 Task: Add an event with the title Second Team Building Workshop: Enhancing Communication and Trust within Teams, date '2024/04/28', time 7:30 AM to 9:30 AMand add a description: Participants will develop skills for effectively resolving conflicts and managing disagreements within the team. They will learn strategies for active listening, empathy, and finding mutually beneficial solutions to conflicts., put the event into Orange category . Add location for the event as: 789 Mount Sinai, Sinai, Egypt, logged in from the account softage.10@softage.netand send the event invitation to softage.6@softage.net and softage.7@softage.net. Set a reminder for the event At time of event
Action: Mouse moved to (114, 154)
Screenshot: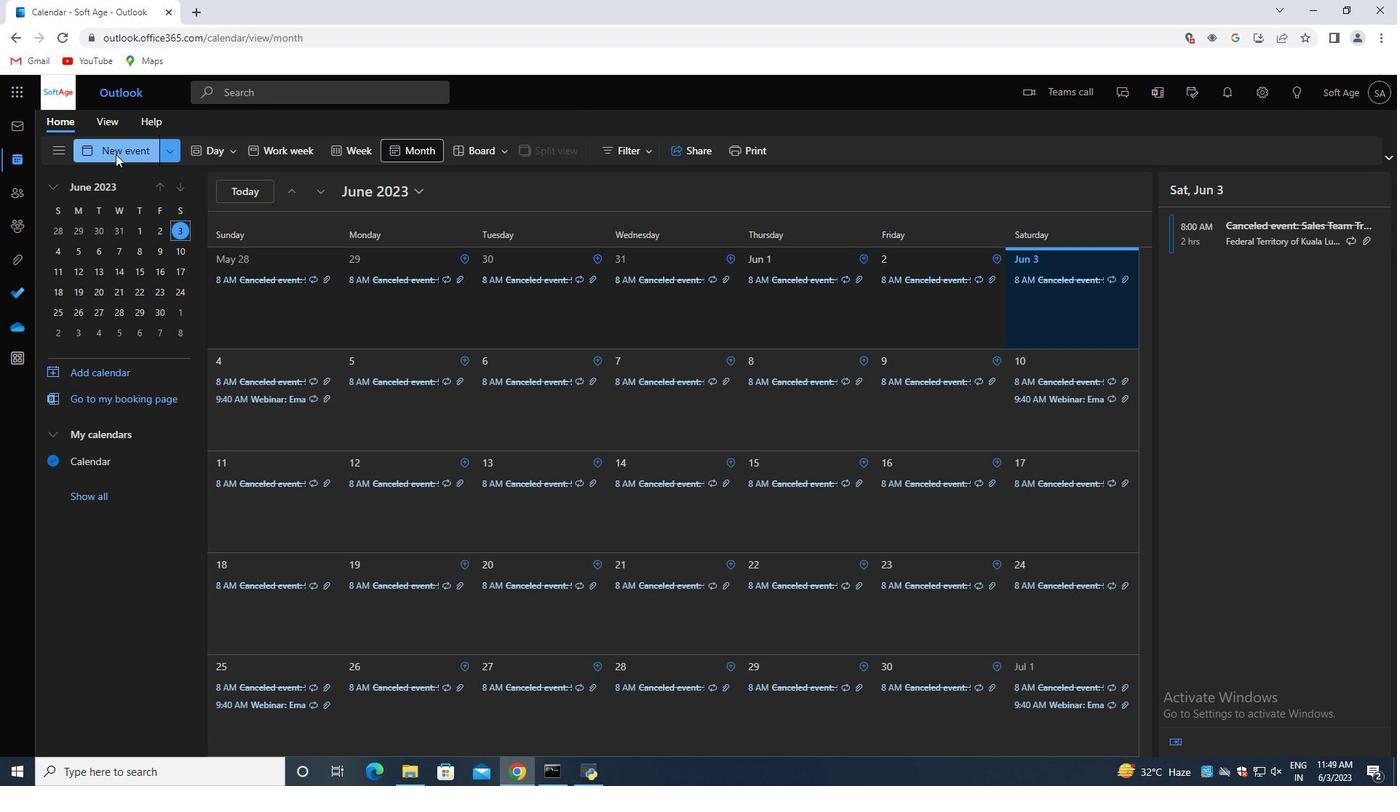 
Action: Mouse pressed left at (114, 154)
Screenshot: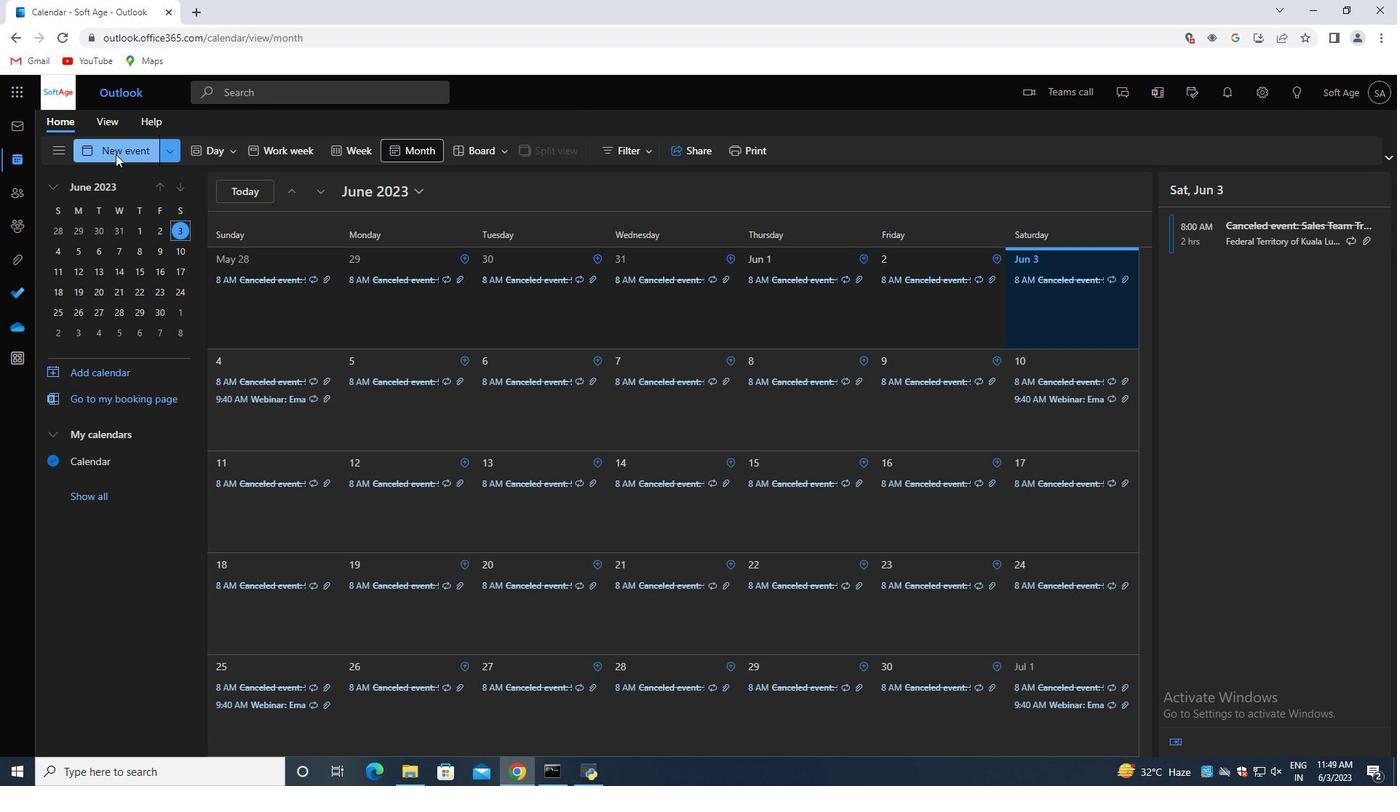
Action: Mouse moved to (401, 237)
Screenshot: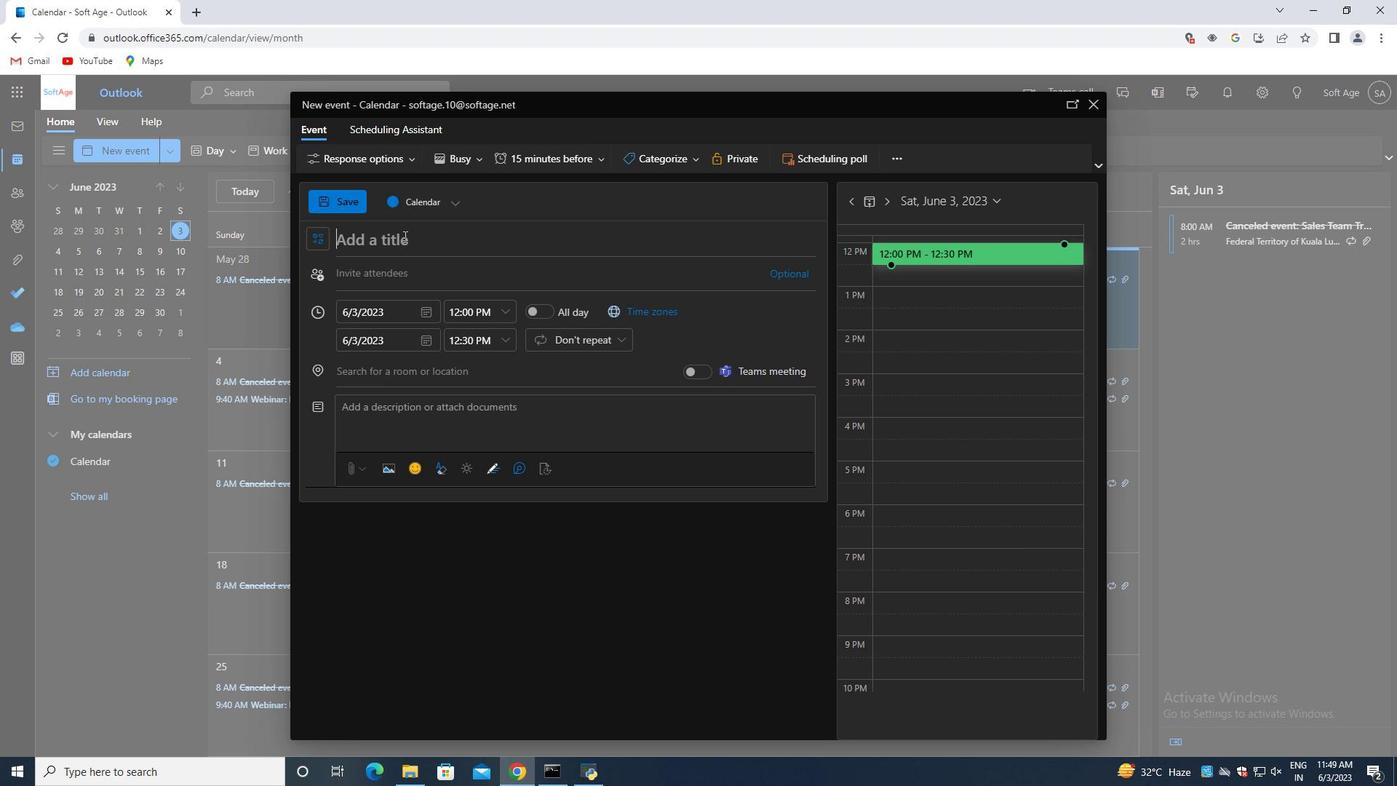 
Action: Mouse pressed left at (401, 237)
Screenshot: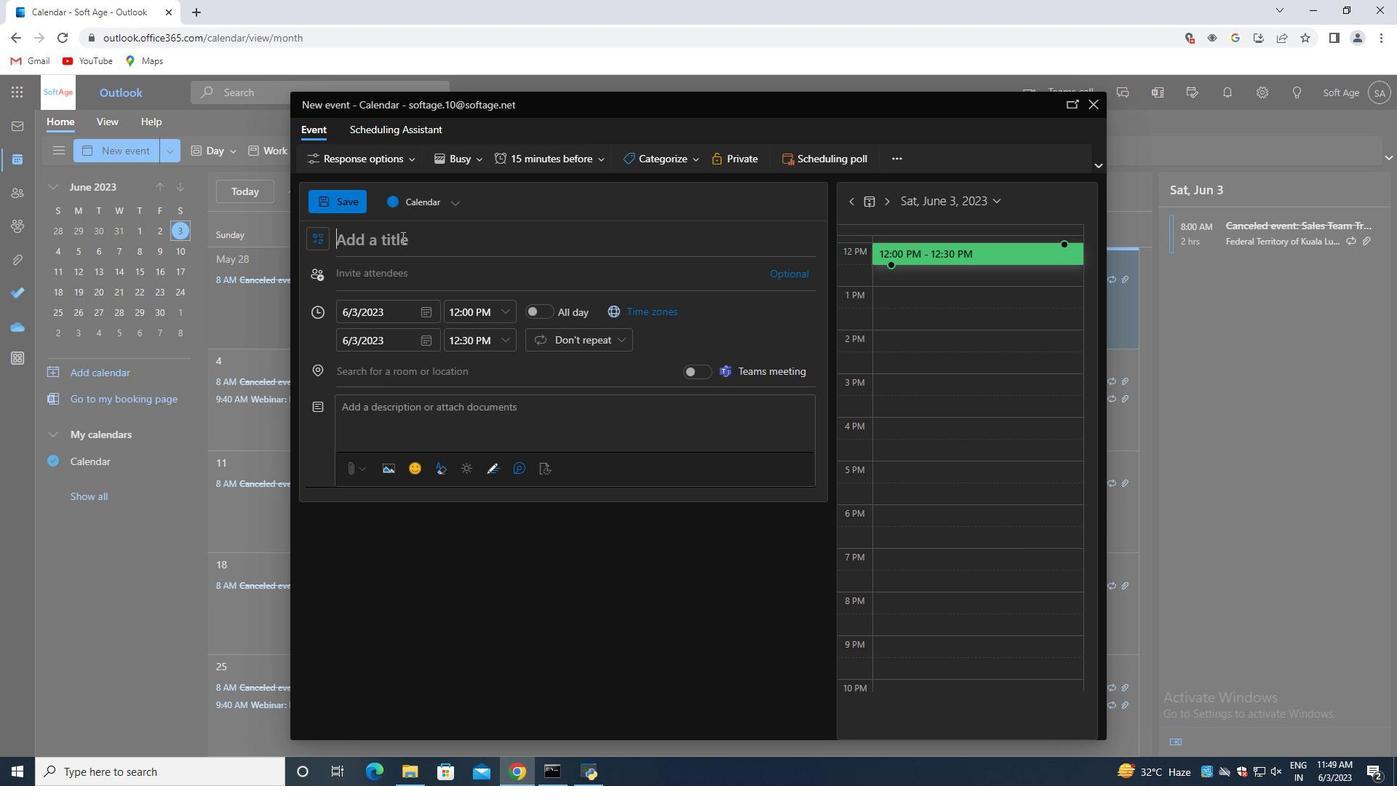 
Action: Key pressed <Key.shift>Second<Key.space><Key.shift>Team<Key.space><Key.shift>Building<Key.space><Key.shift>Workshop<Key.shift_r>:<Key.space><Key.shift>Enhancing<Key.space><Key.shift>Communication<Key.space>and<Key.space><Key.shift>Trust<Key.space>within<Key.space><Key.shift>Teams,<Key.backspace>
Screenshot: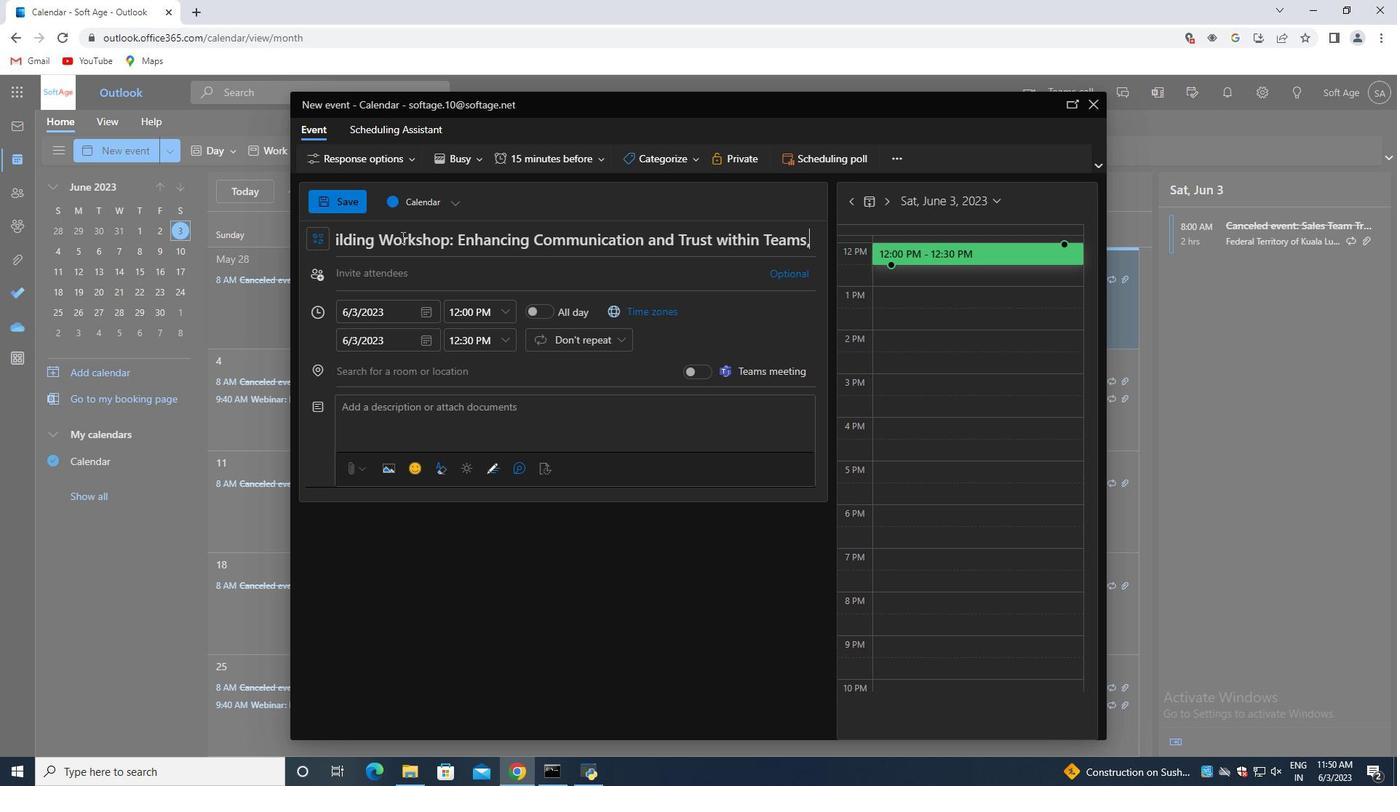 
Action: Mouse moved to (425, 312)
Screenshot: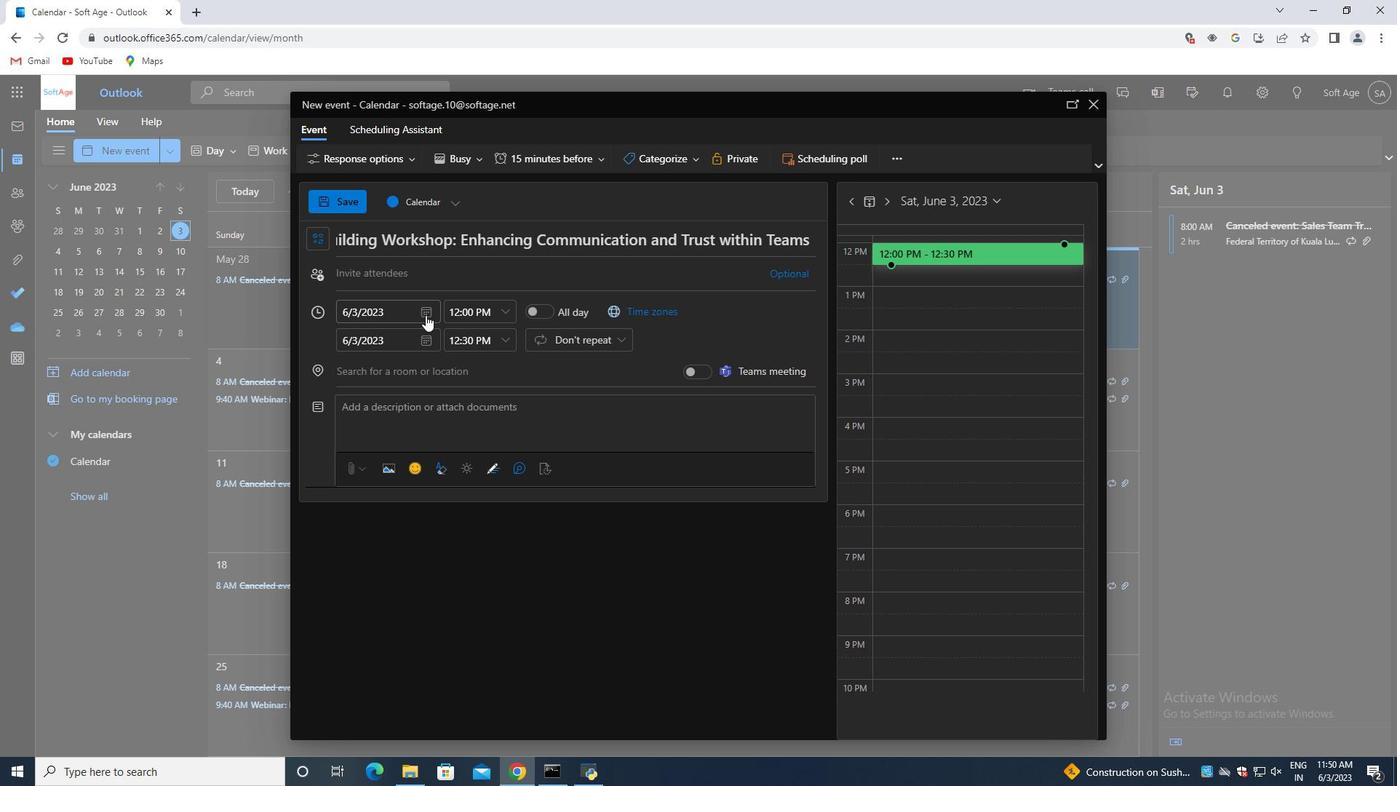 
Action: Mouse pressed left at (425, 312)
Screenshot: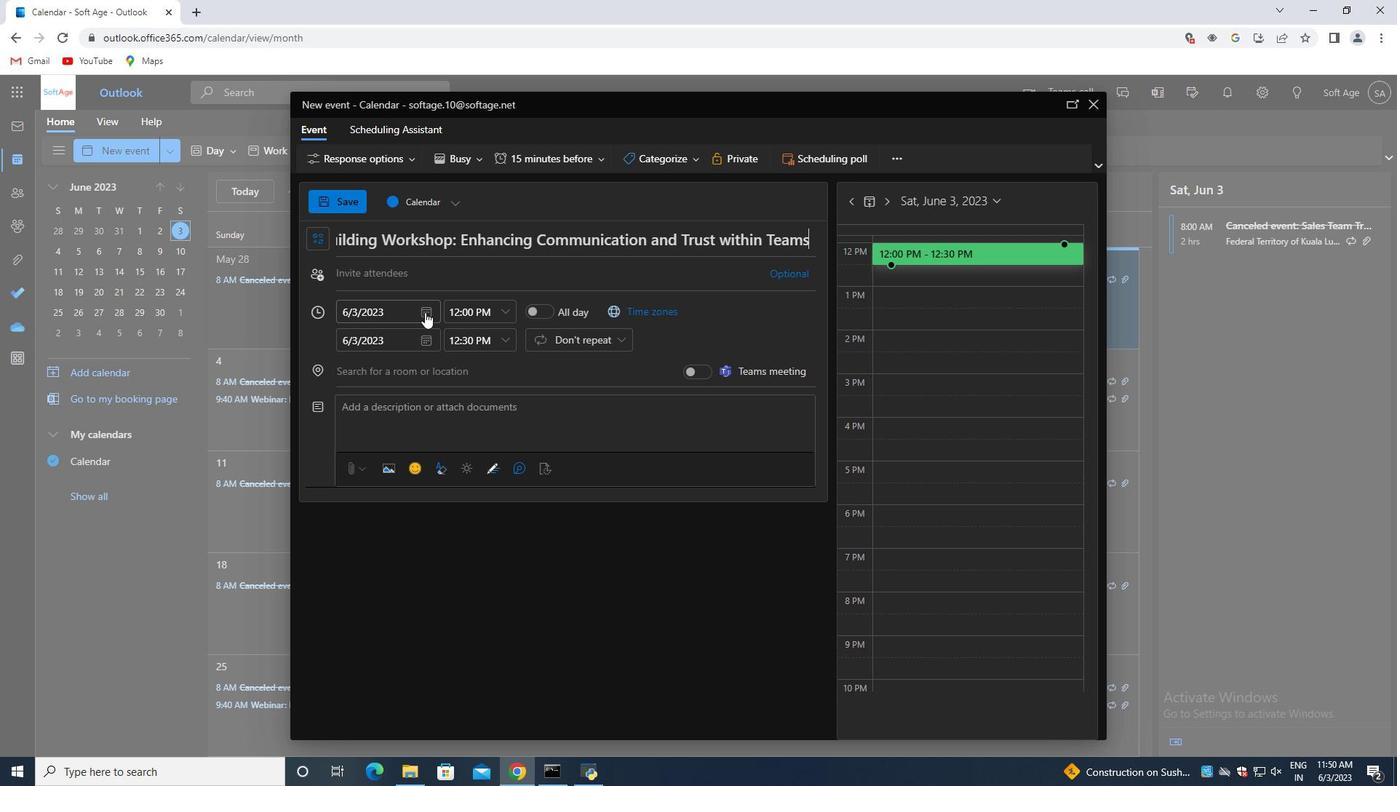 
Action: Mouse moved to (475, 339)
Screenshot: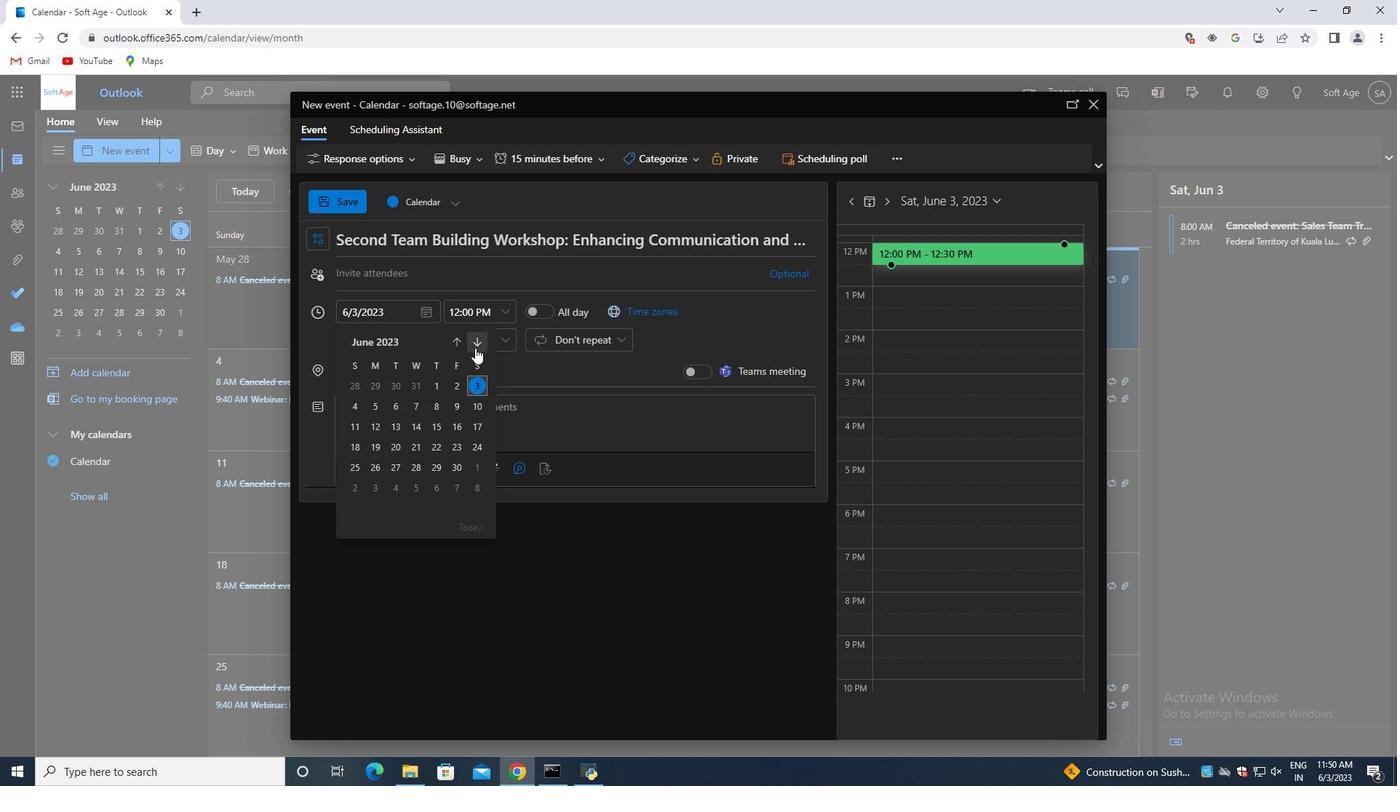 
Action: Mouse pressed left at (475, 339)
Screenshot: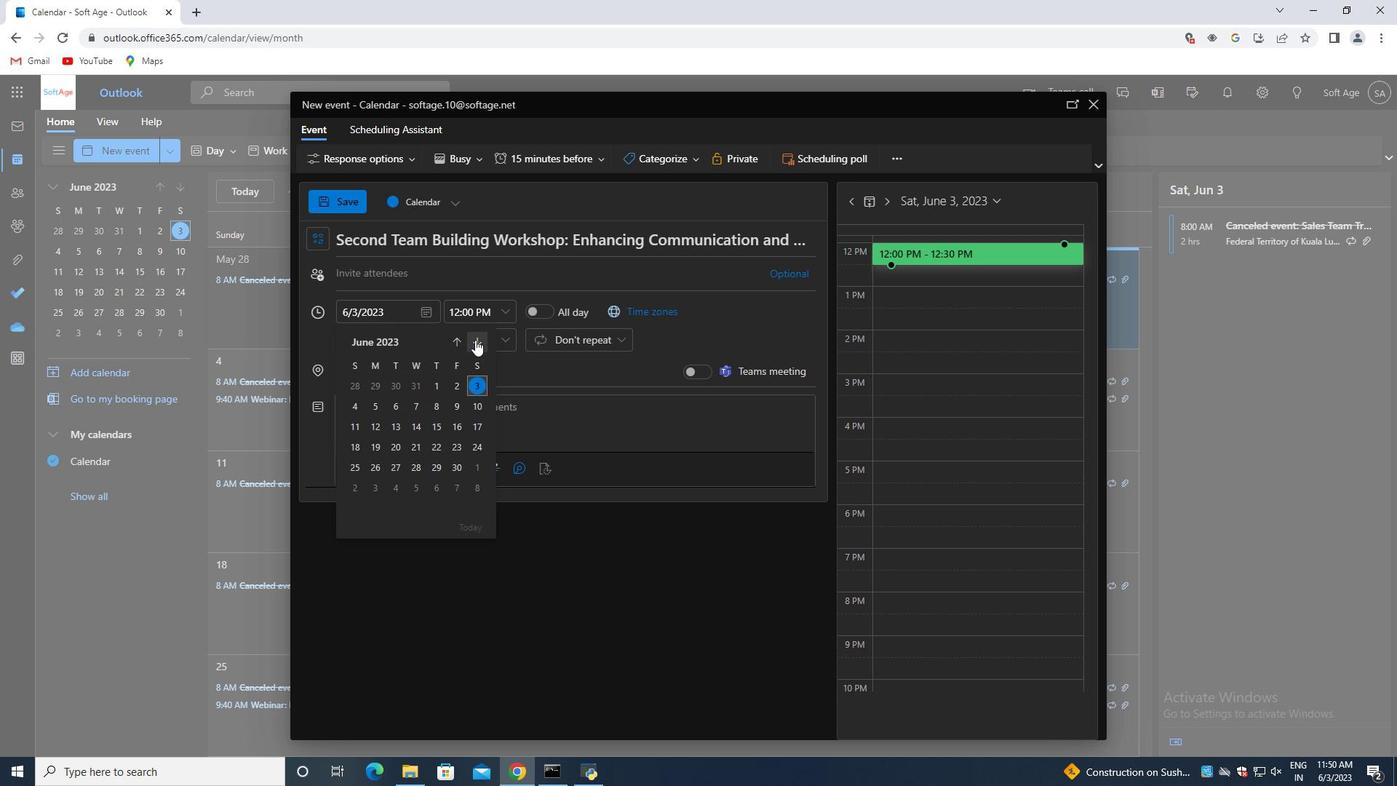 
Action: Mouse pressed left at (475, 339)
Screenshot: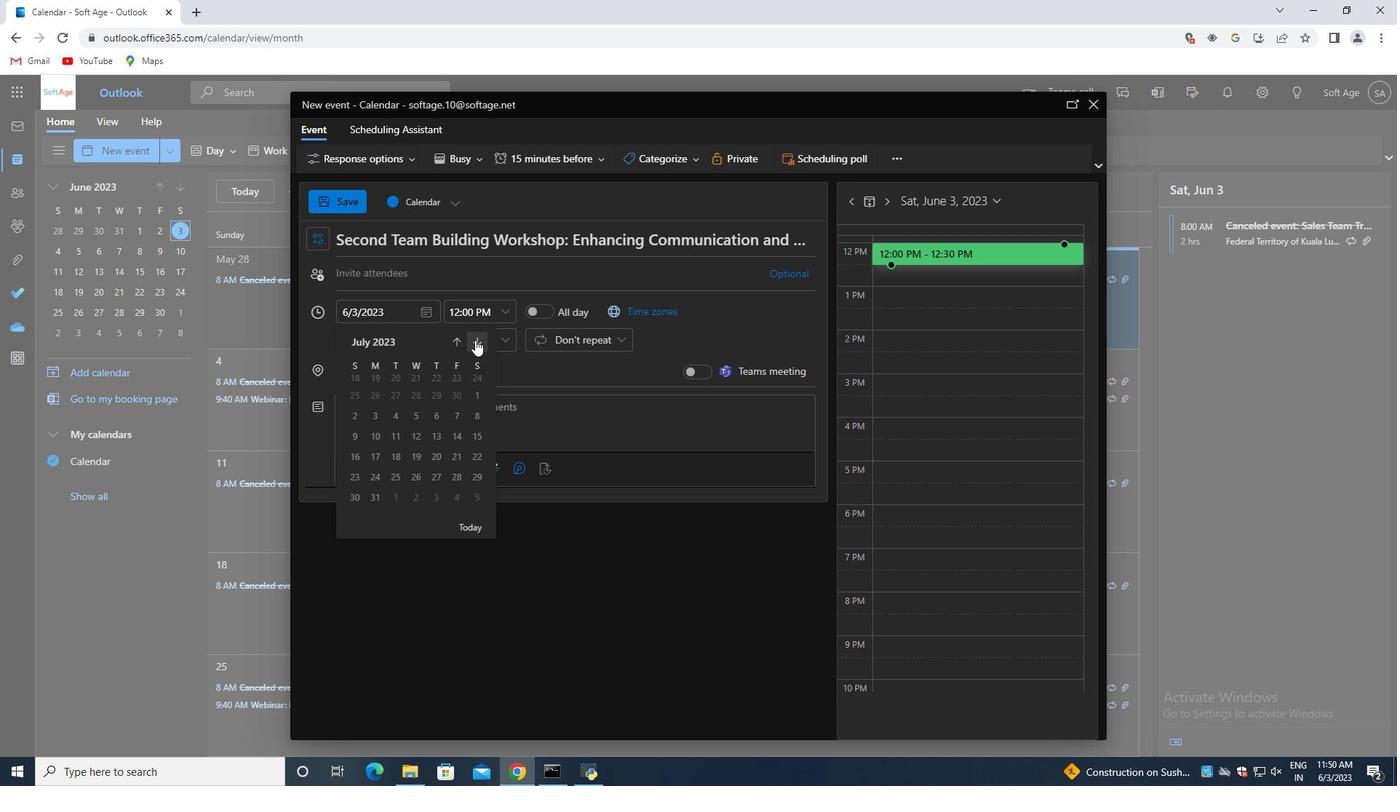 
Action: Mouse pressed left at (475, 339)
Screenshot: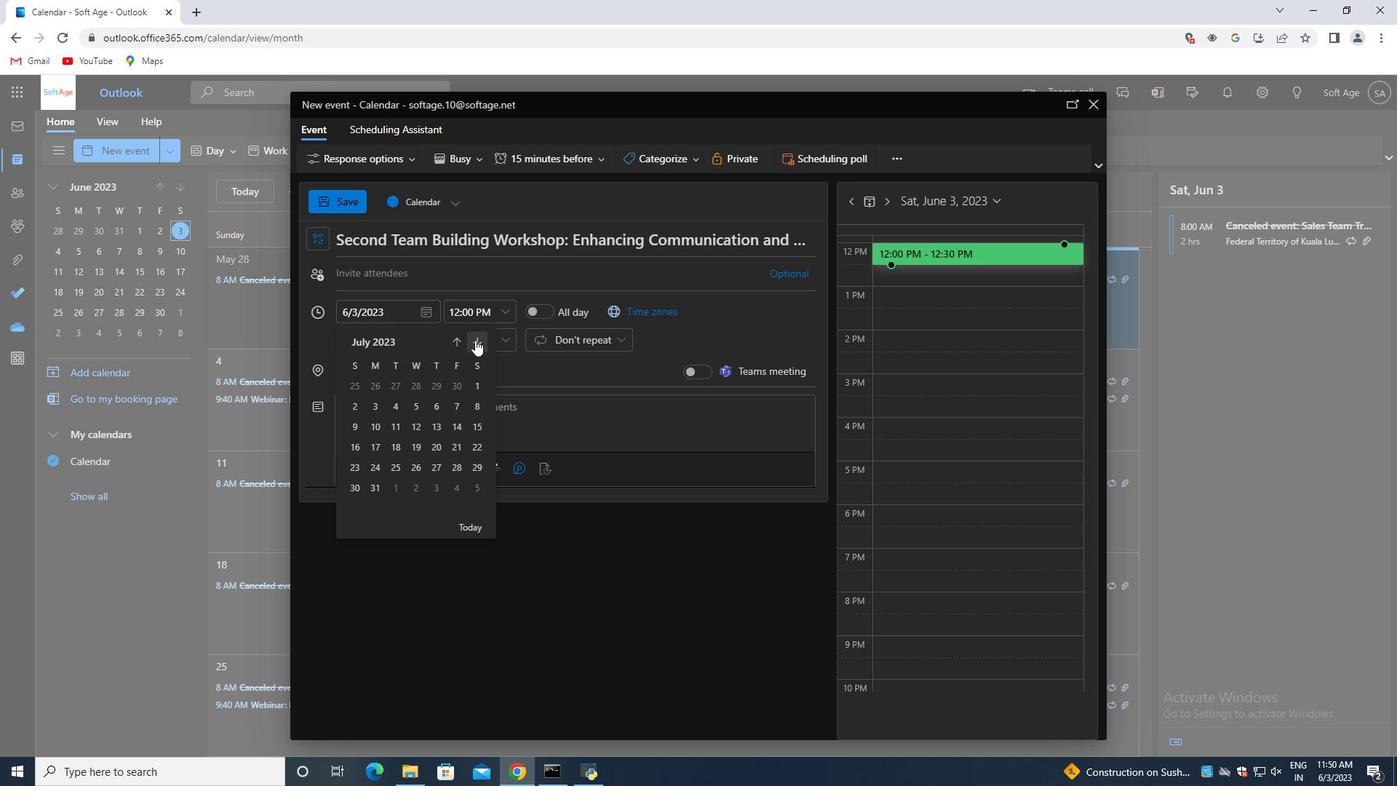 
Action: Mouse pressed left at (475, 339)
Screenshot: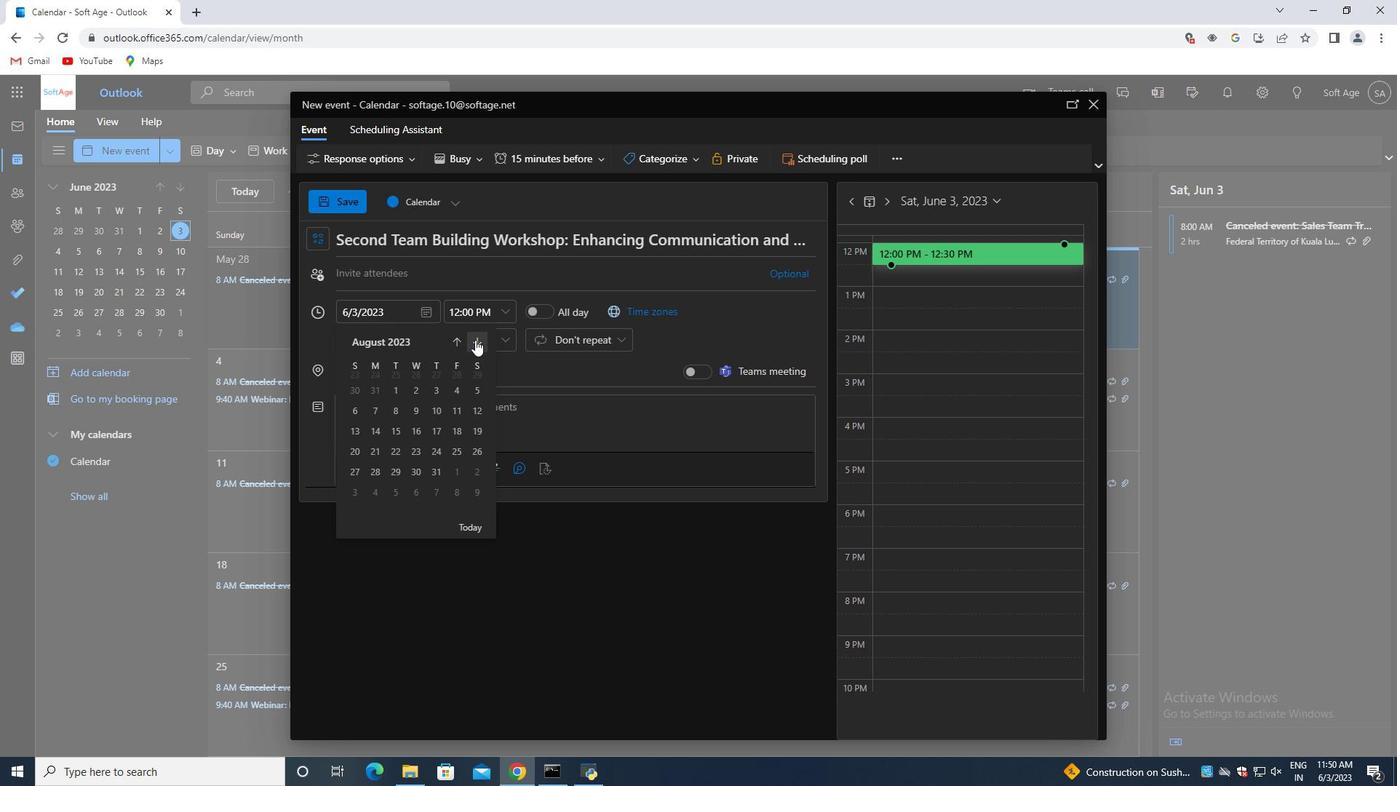 
Action: Mouse pressed left at (475, 339)
Screenshot: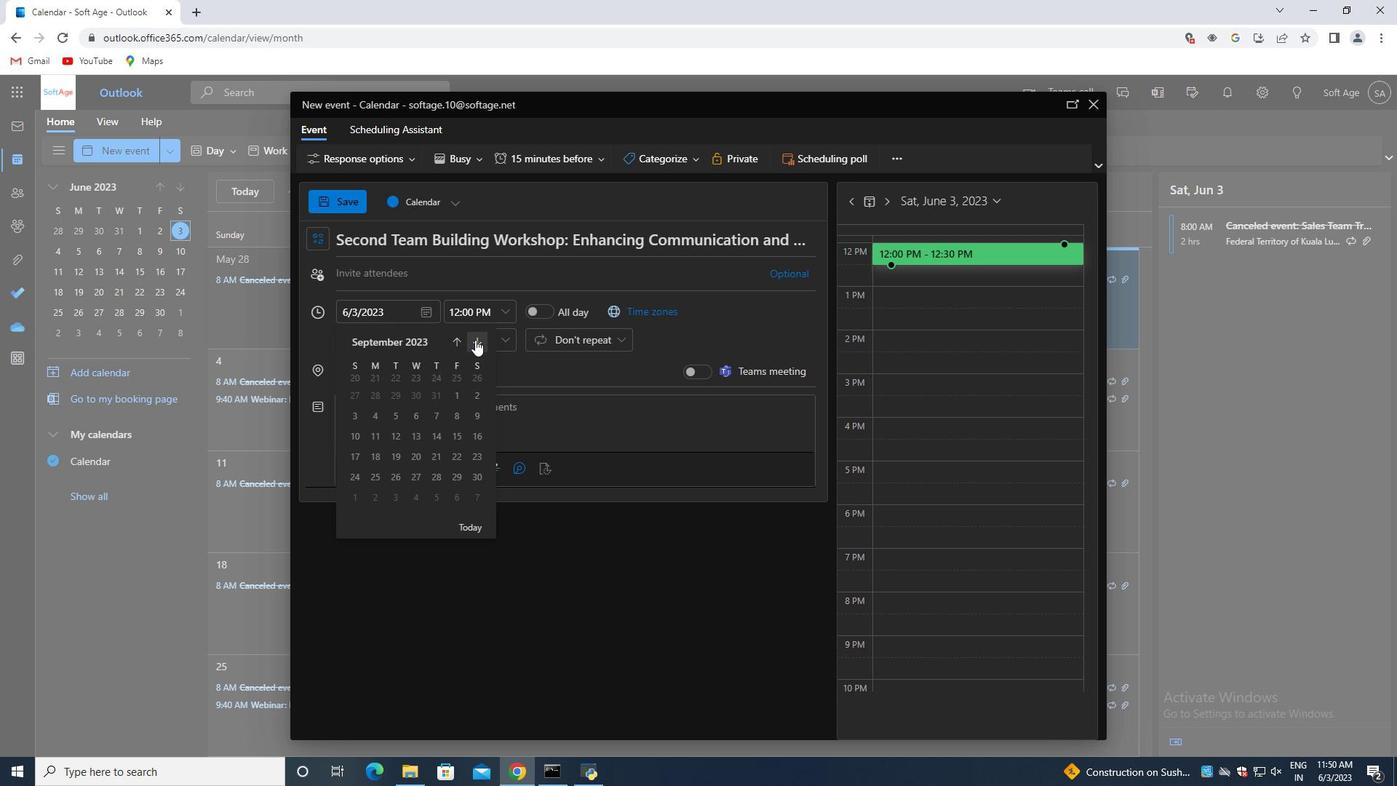 
Action: Mouse pressed left at (475, 339)
Screenshot: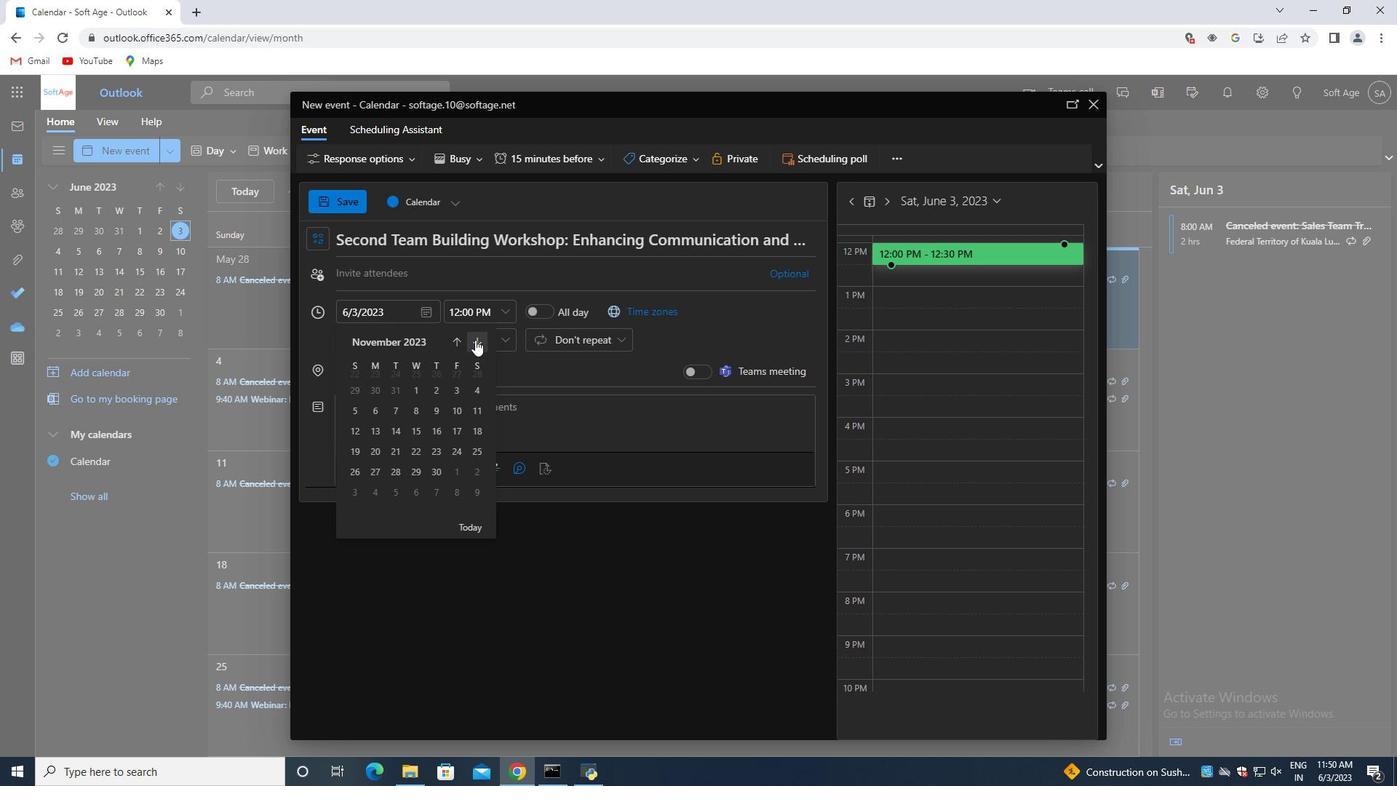 
Action: Mouse pressed left at (475, 339)
Screenshot: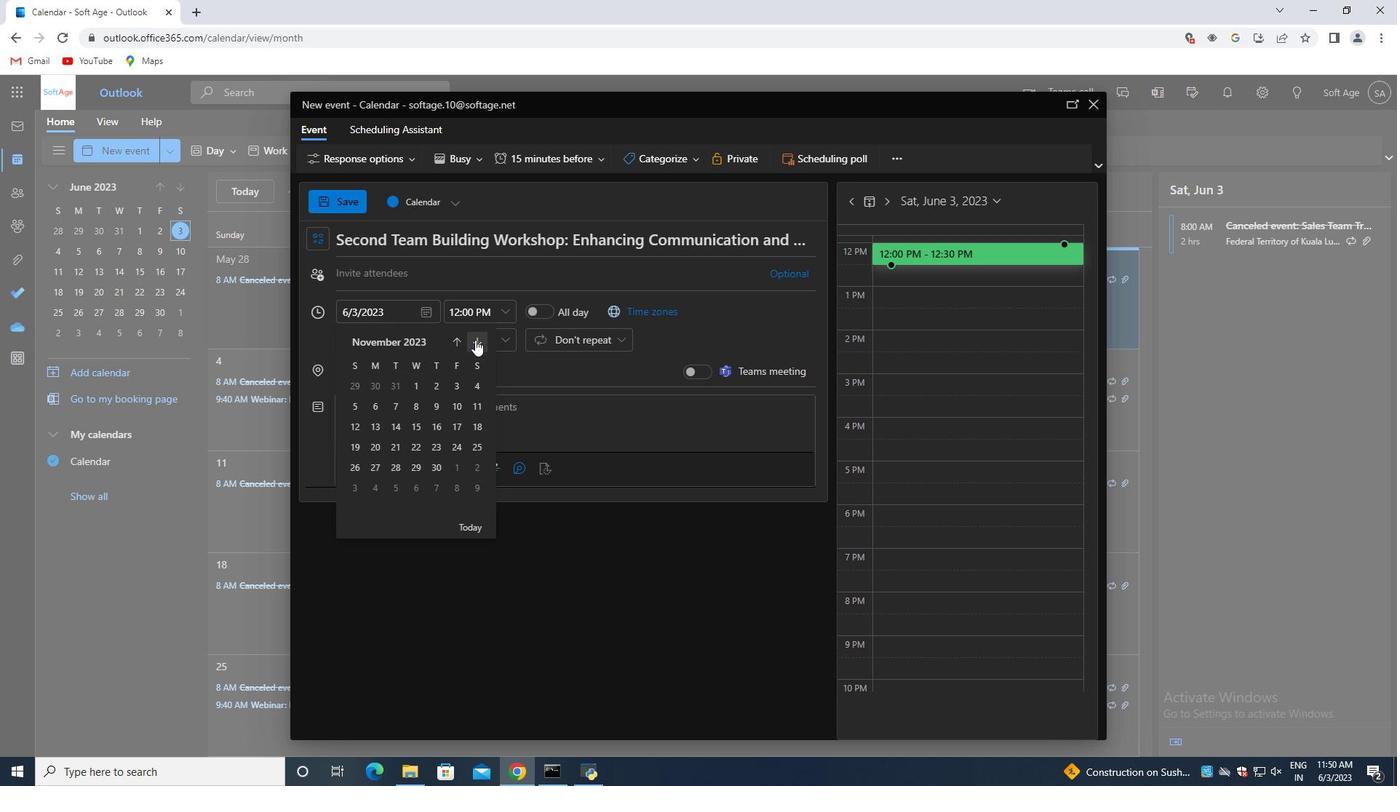 
Action: Mouse pressed left at (475, 339)
Screenshot: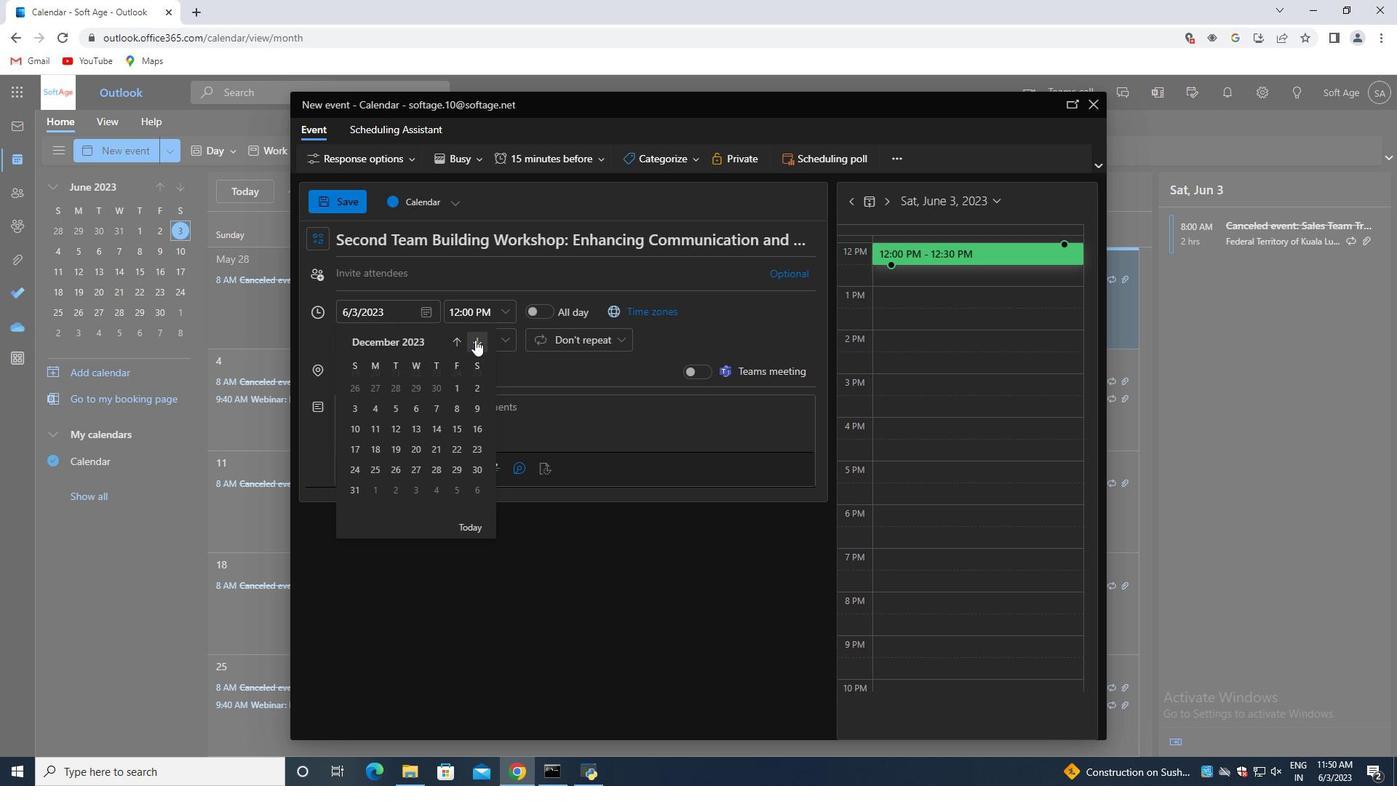 
Action: Mouse pressed left at (475, 339)
Screenshot: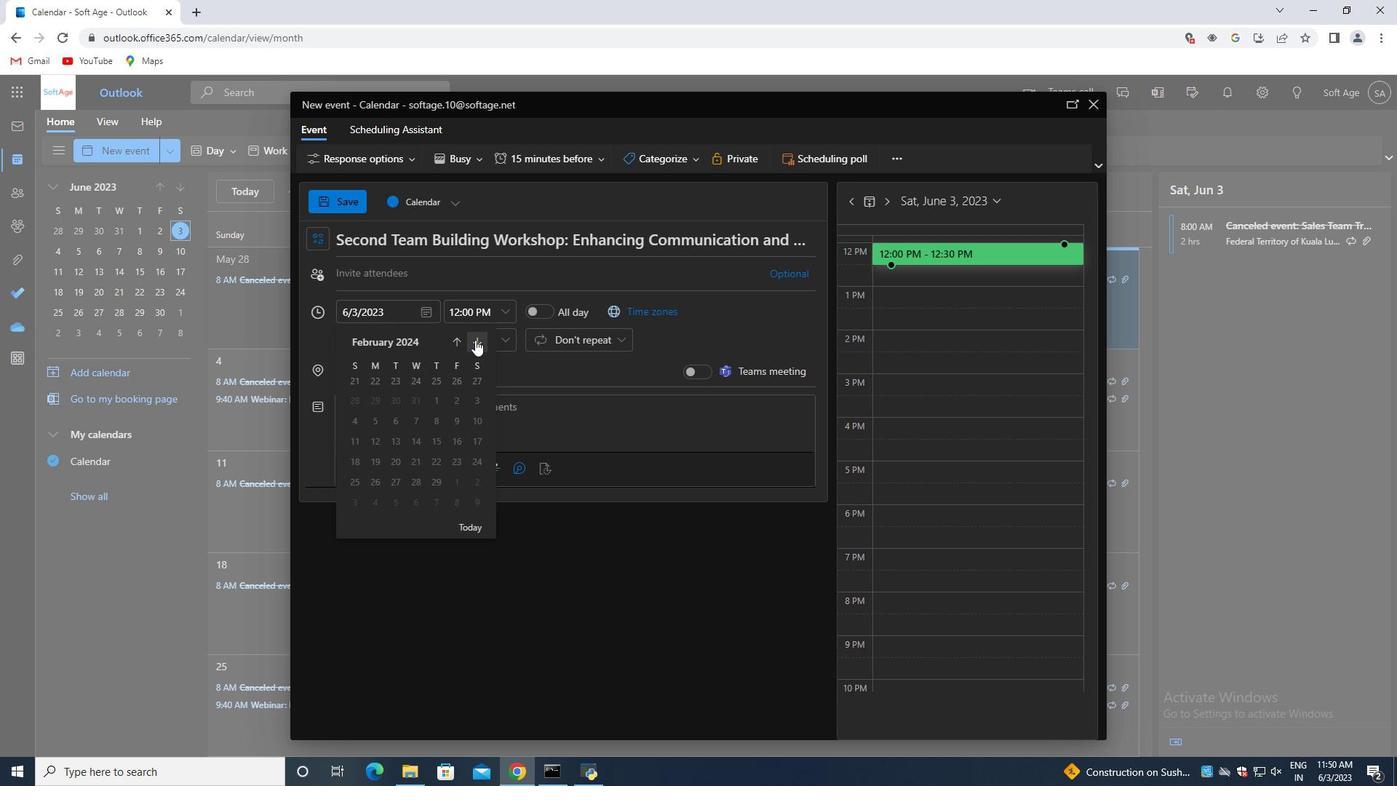 
Action: Mouse pressed left at (475, 339)
Screenshot: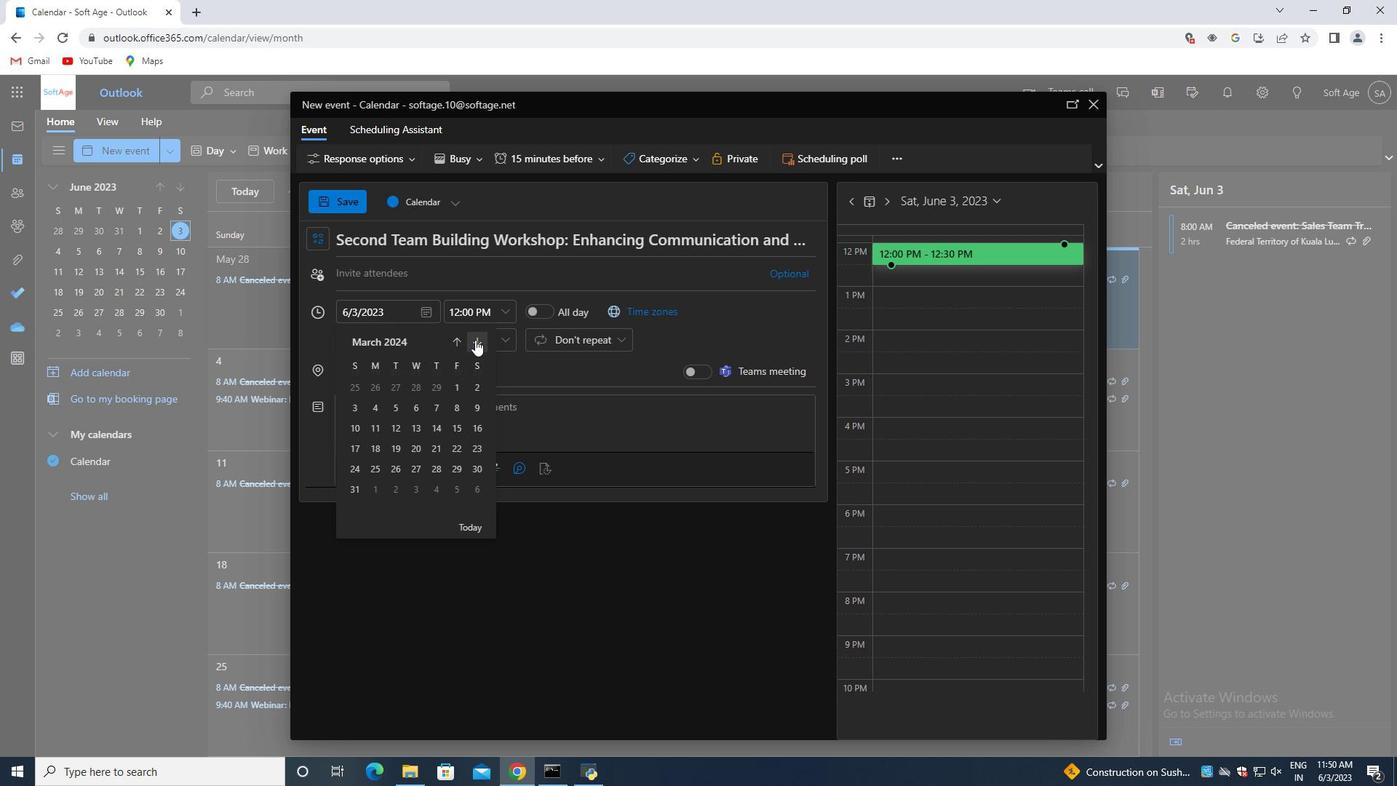 
Action: Mouse moved to (347, 465)
Screenshot: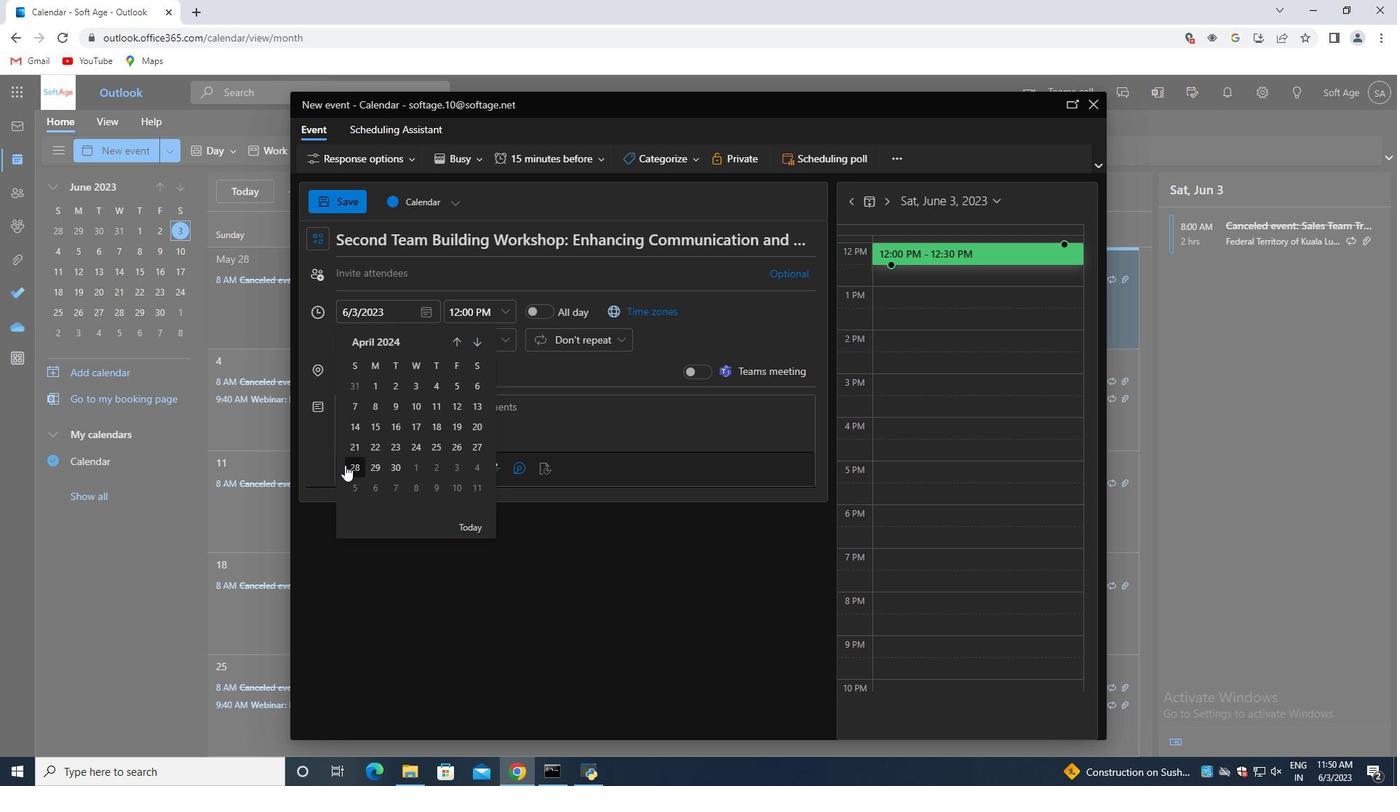 
Action: Mouse pressed left at (347, 465)
Screenshot: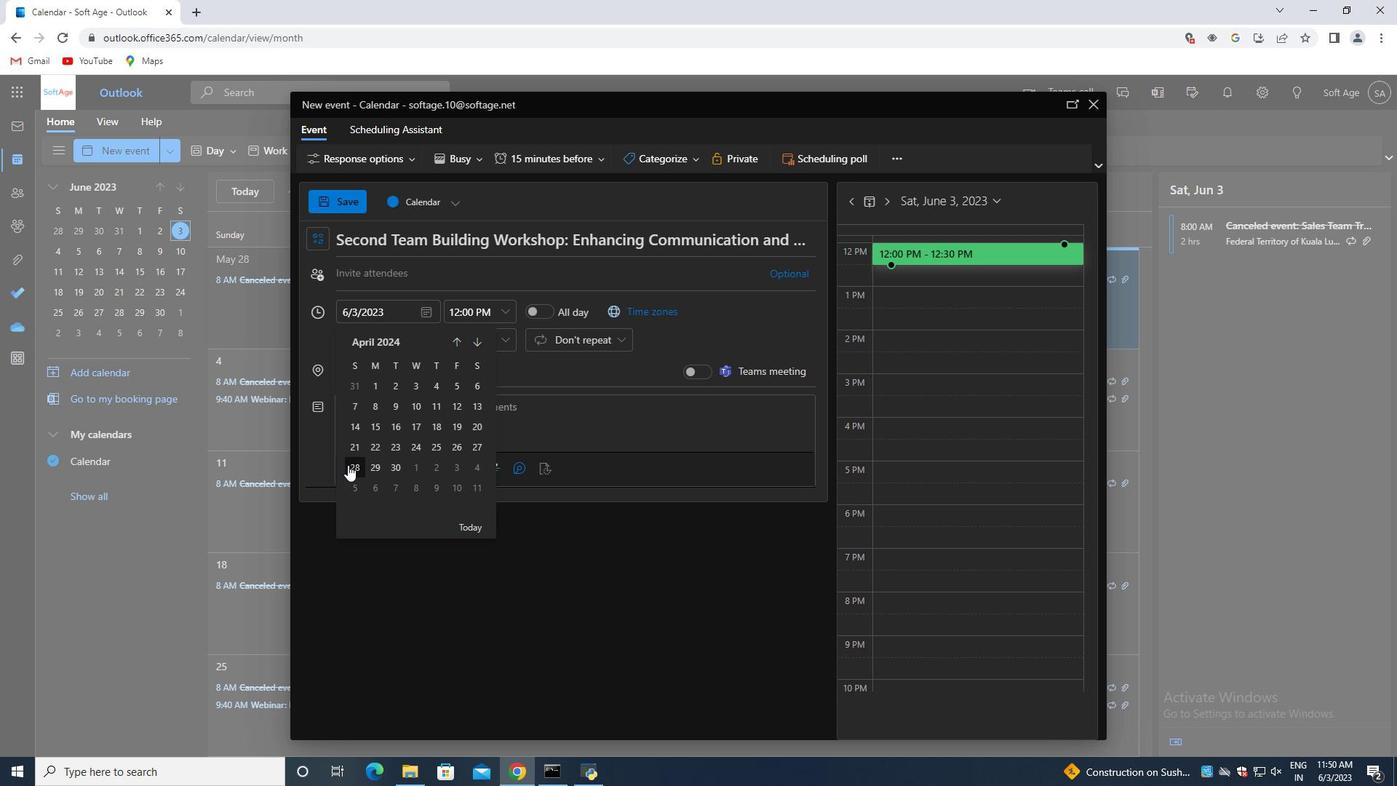 
Action: Mouse moved to (510, 312)
Screenshot: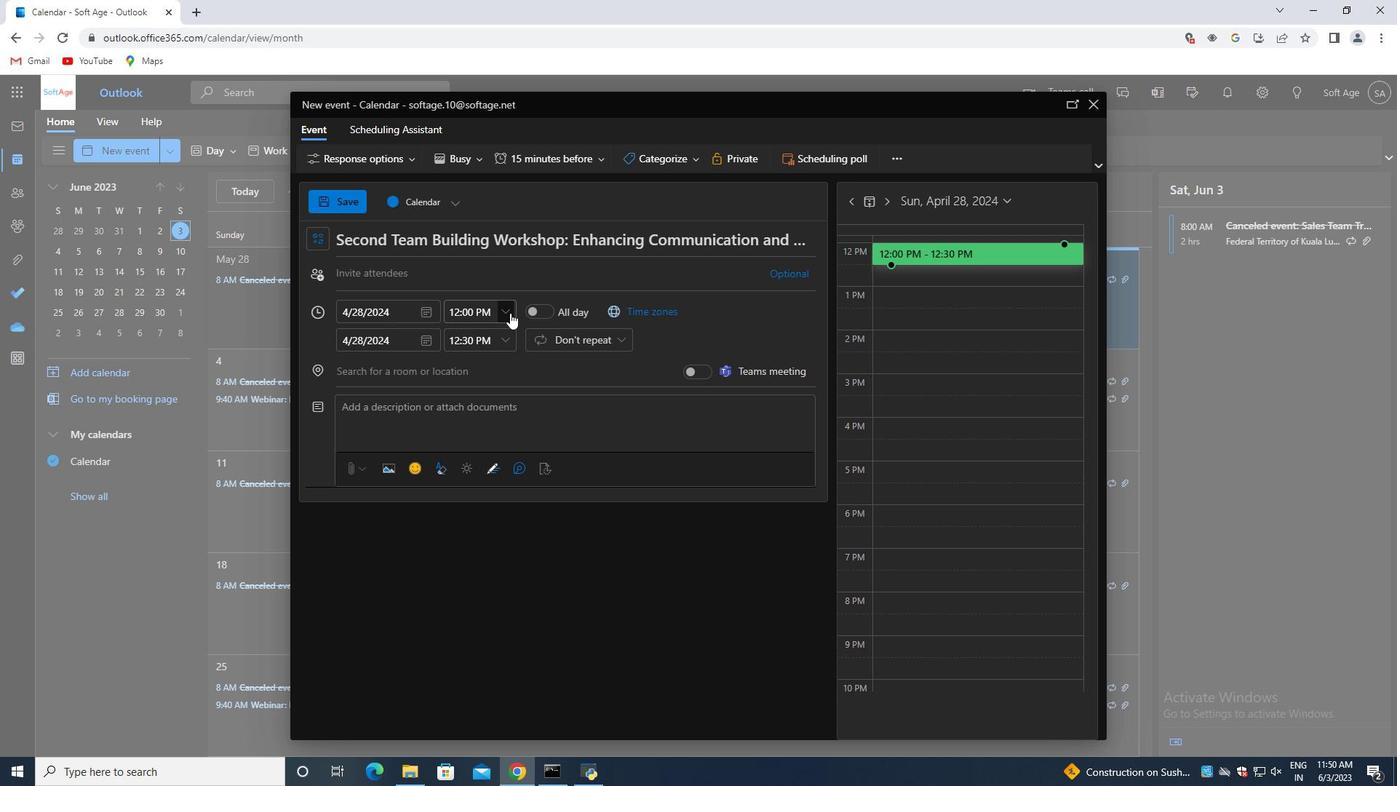 
Action: Mouse pressed left at (510, 312)
Screenshot: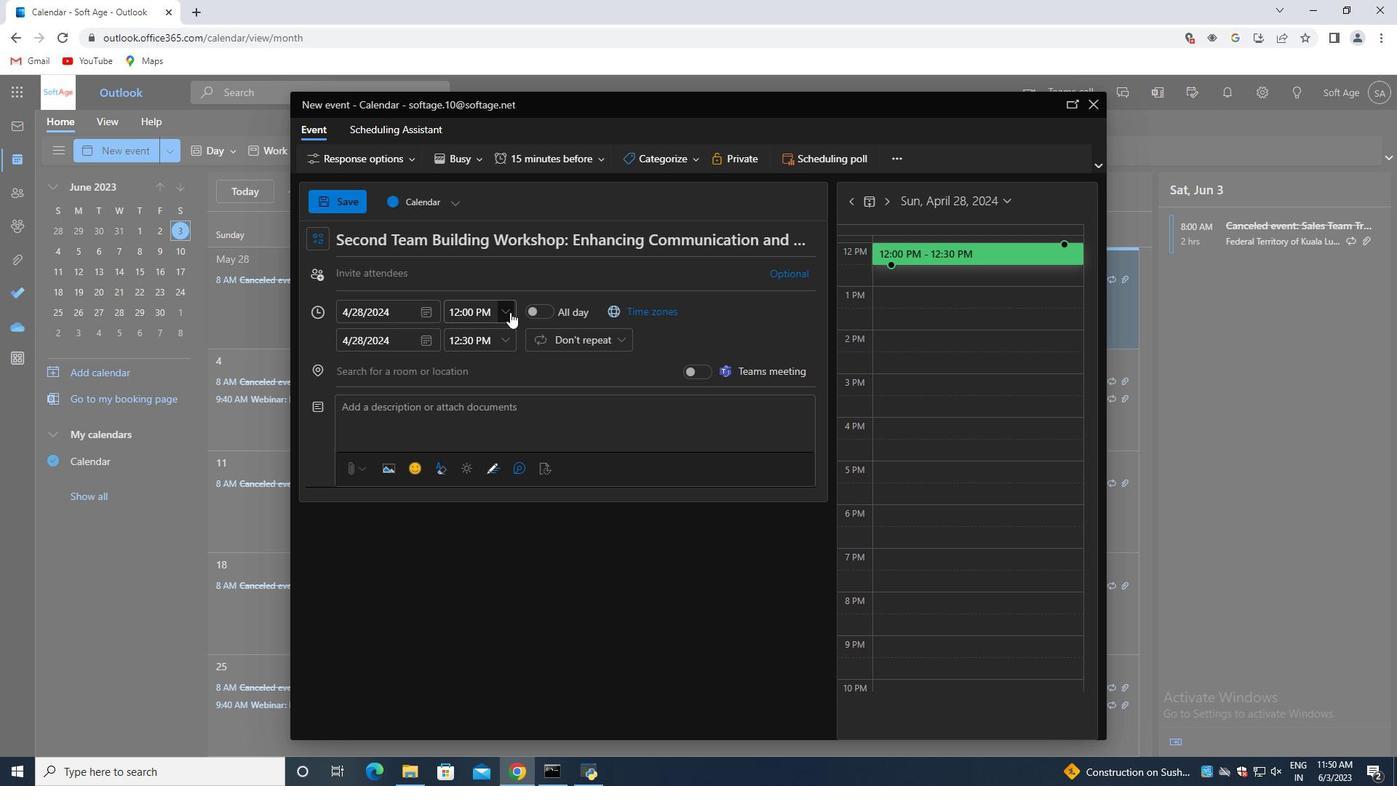 
Action: Mouse moved to (482, 381)
Screenshot: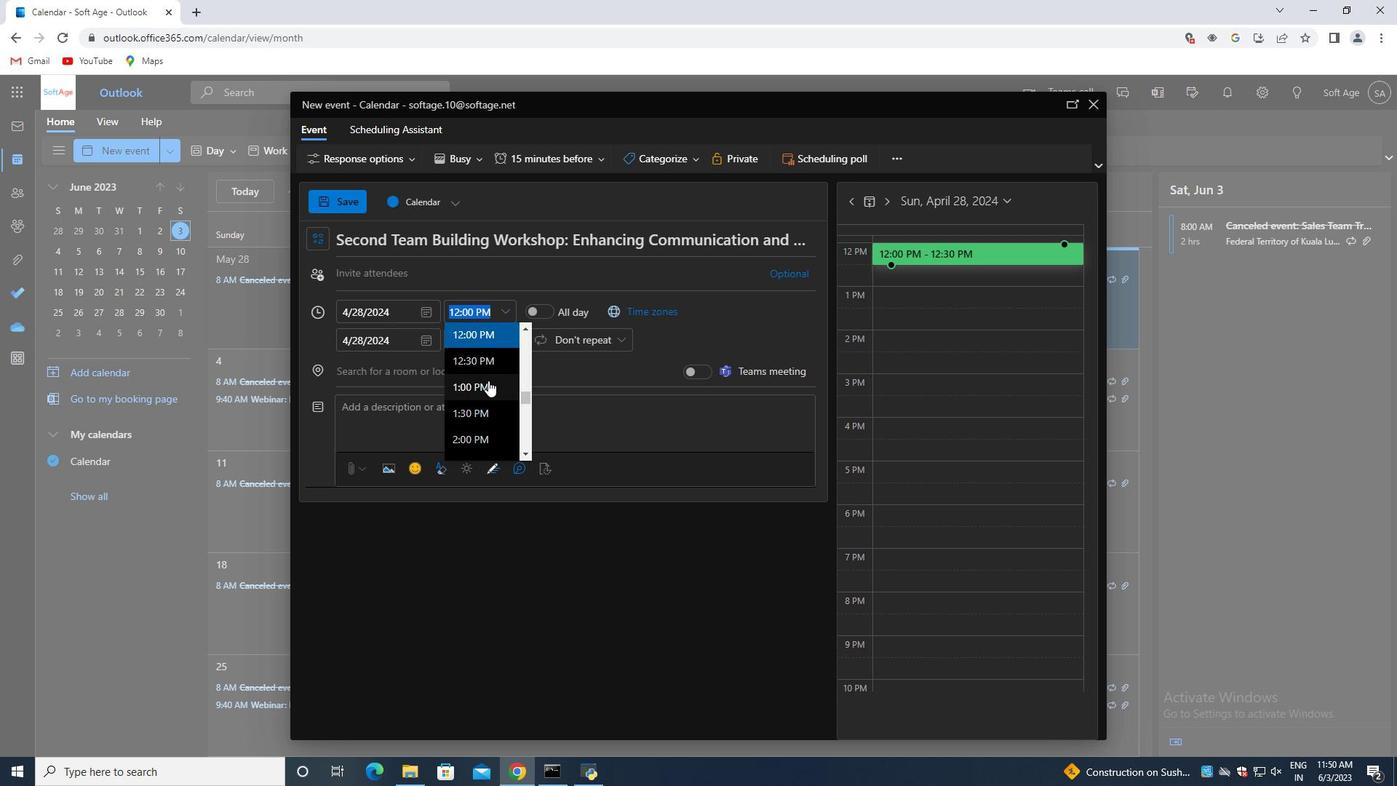 
Action: Mouse scrolled (482, 382) with delta (0, 0)
Screenshot: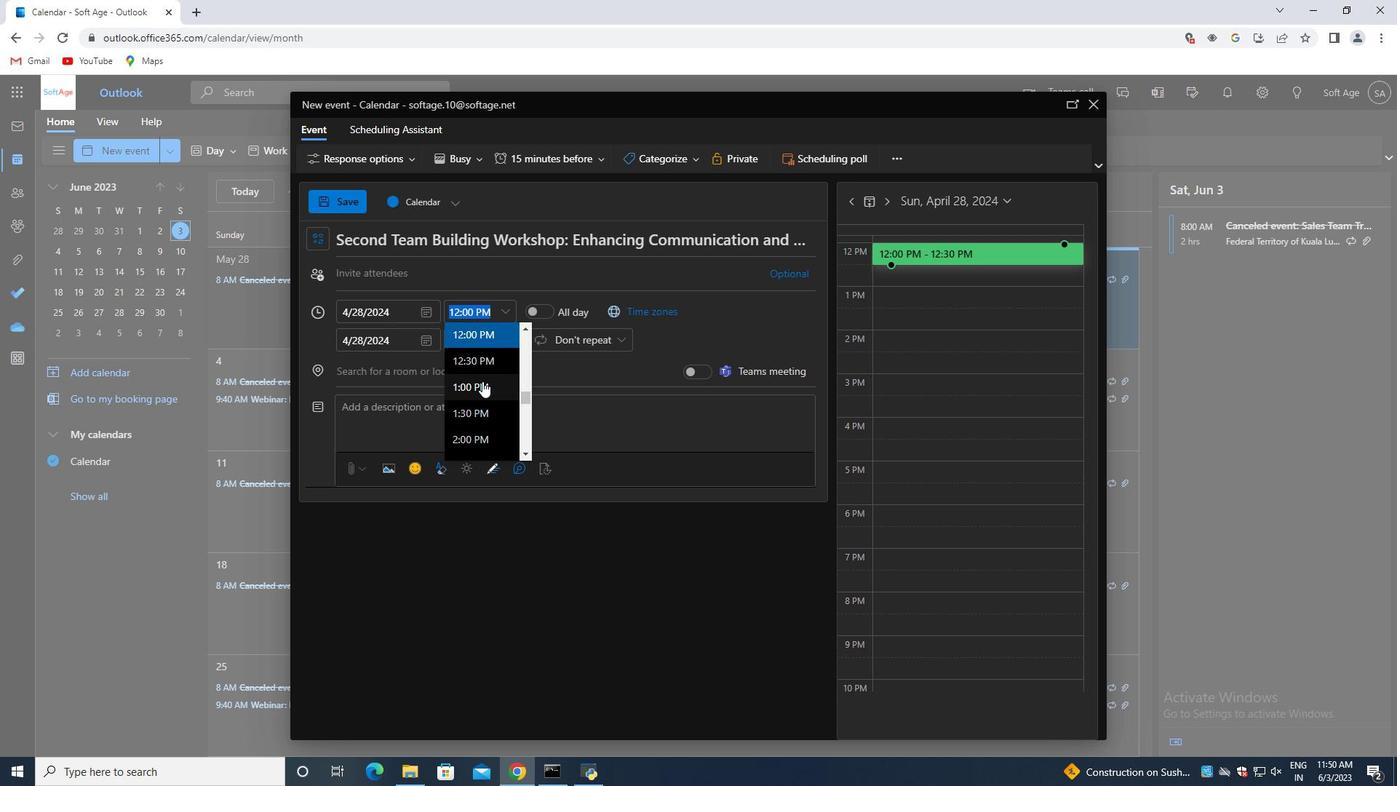 
Action: Mouse scrolled (482, 382) with delta (0, 0)
Screenshot: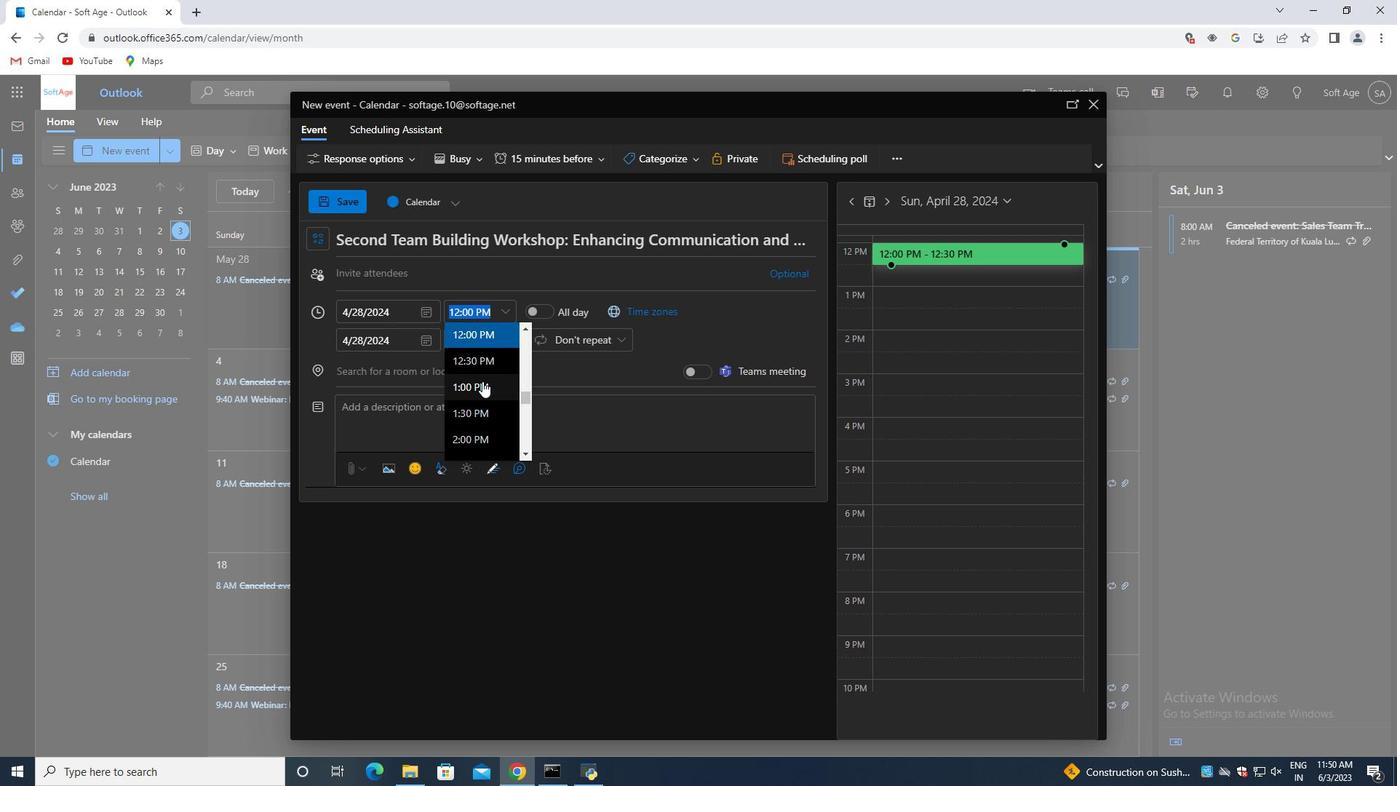 
Action: Mouse scrolled (482, 382) with delta (0, 0)
Screenshot: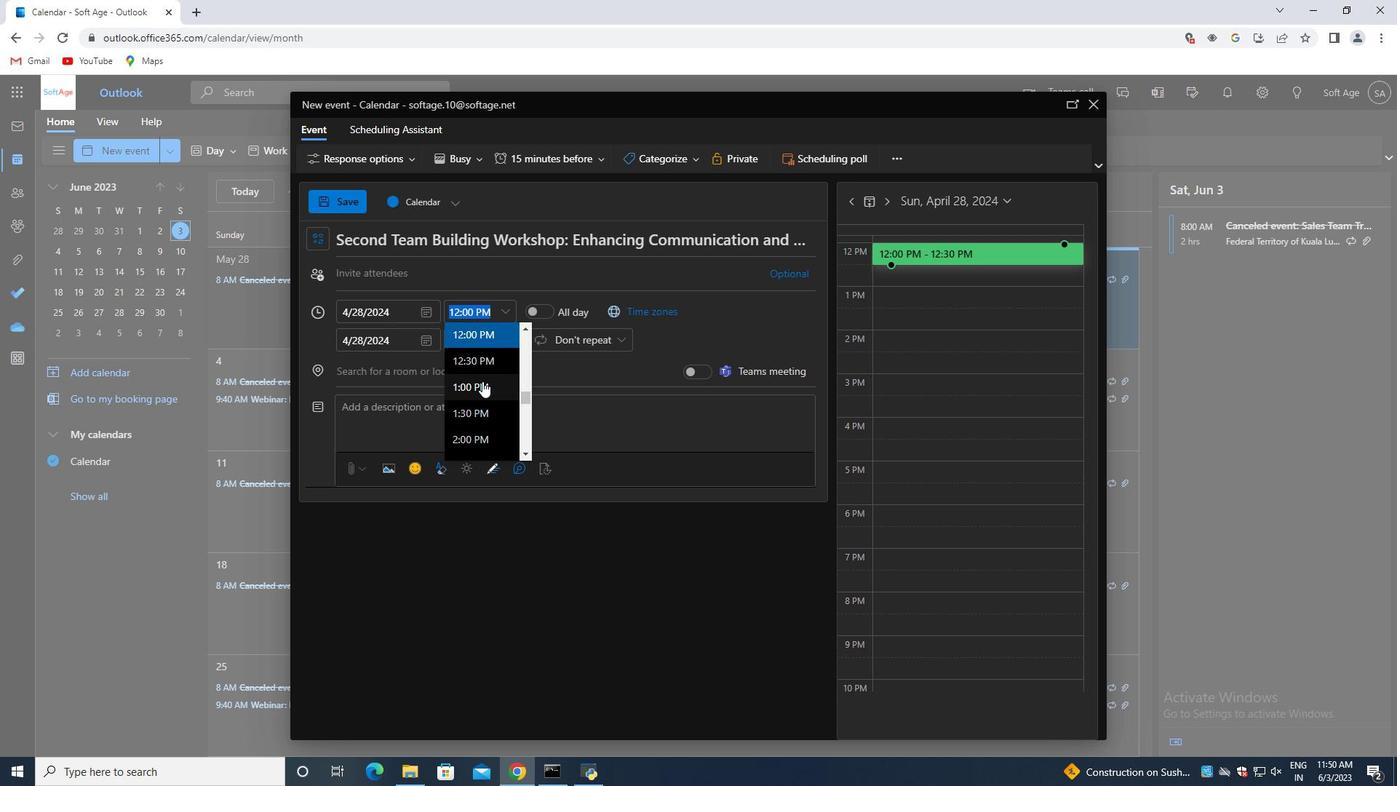 
Action: Mouse scrolled (482, 382) with delta (0, 0)
Screenshot: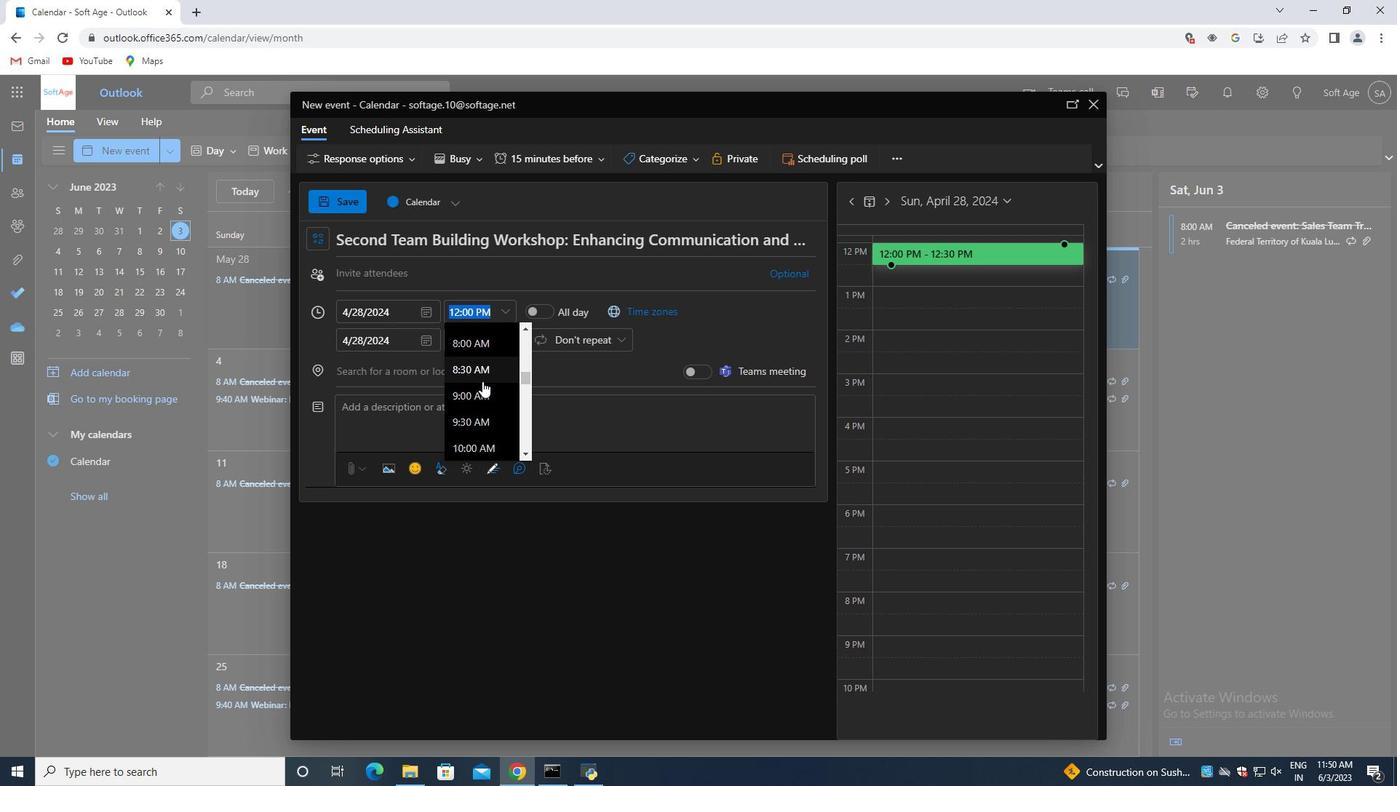 
Action: Mouse scrolled (482, 382) with delta (0, 0)
Screenshot: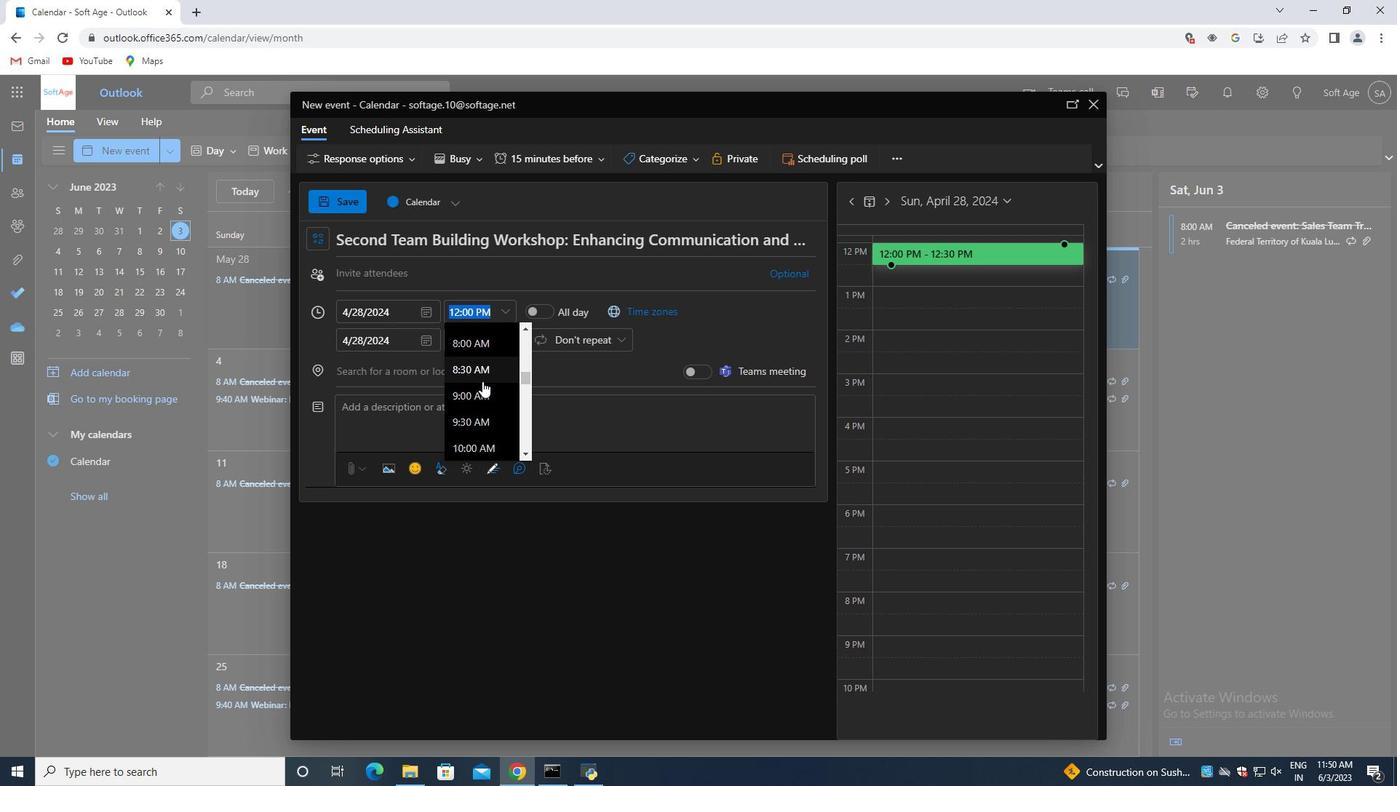 
Action: Mouse moved to (453, 393)
Screenshot: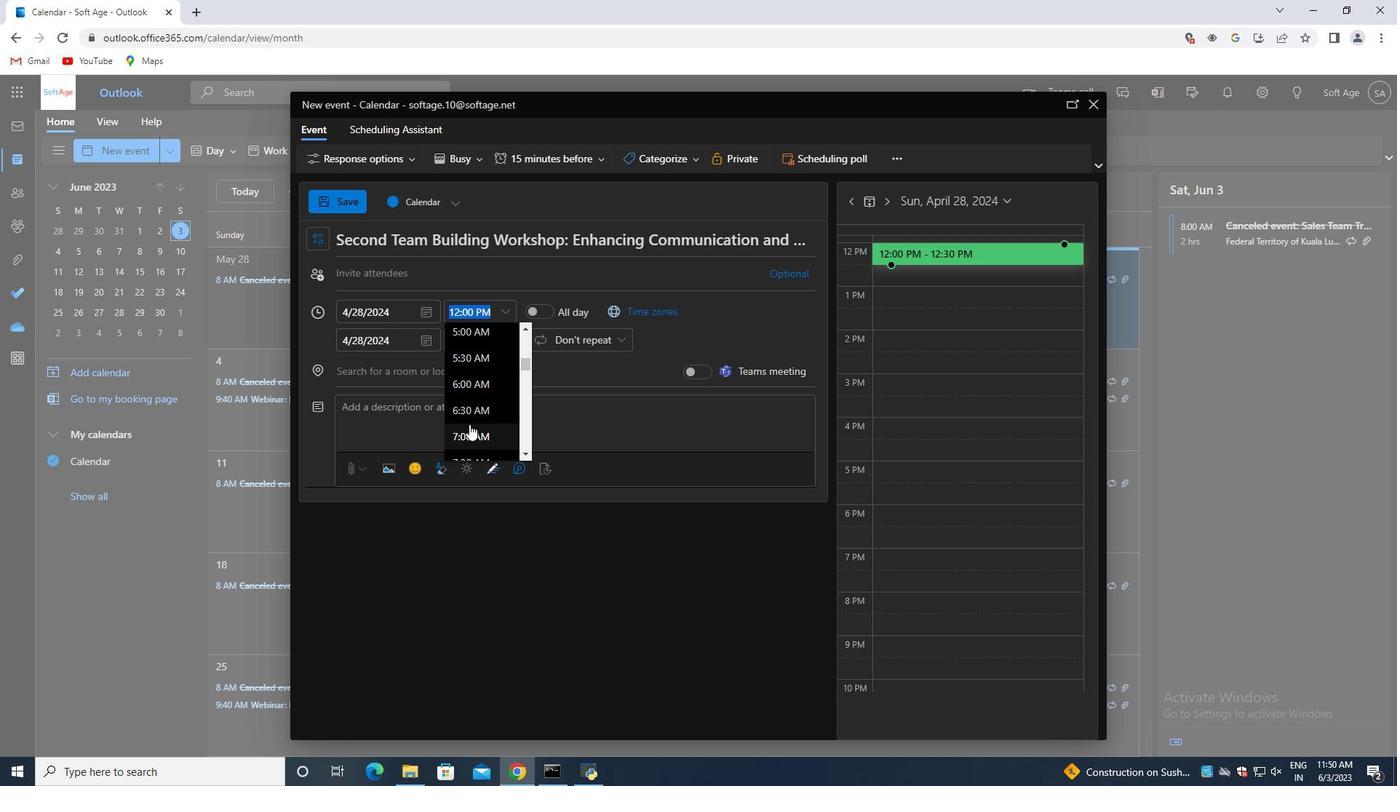 
Action: Mouse scrolled (453, 393) with delta (0, 0)
Screenshot: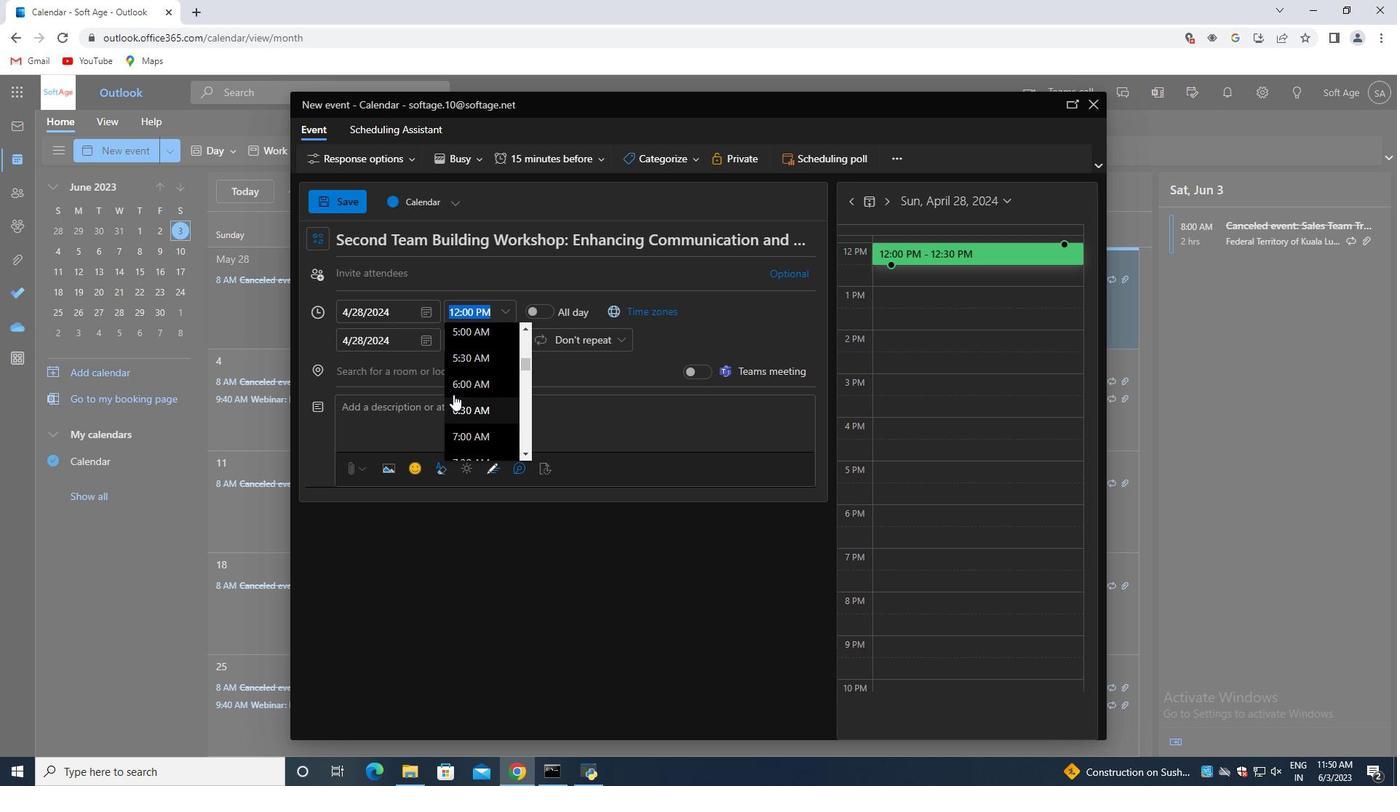 
Action: Mouse moved to (466, 390)
Screenshot: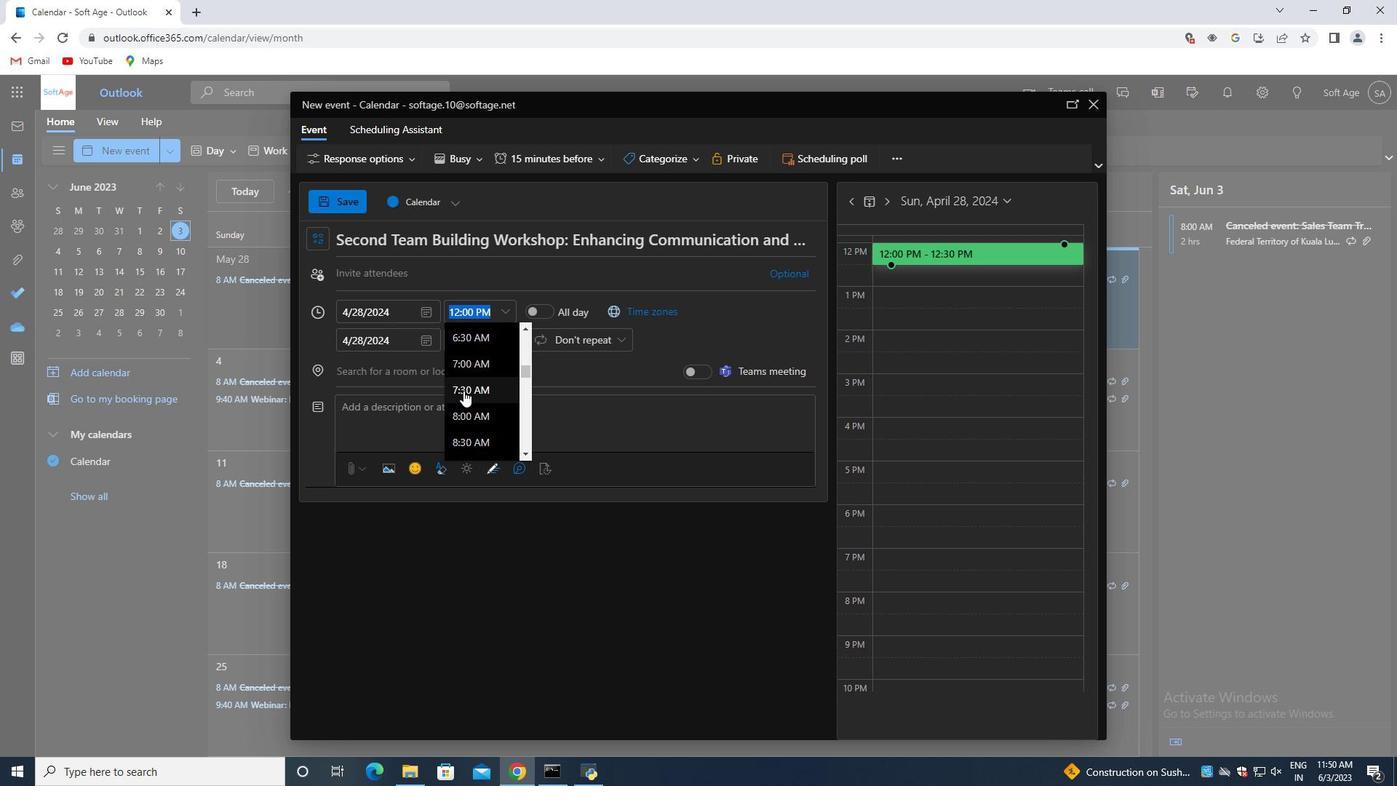
Action: Mouse pressed left at (466, 390)
Screenshot: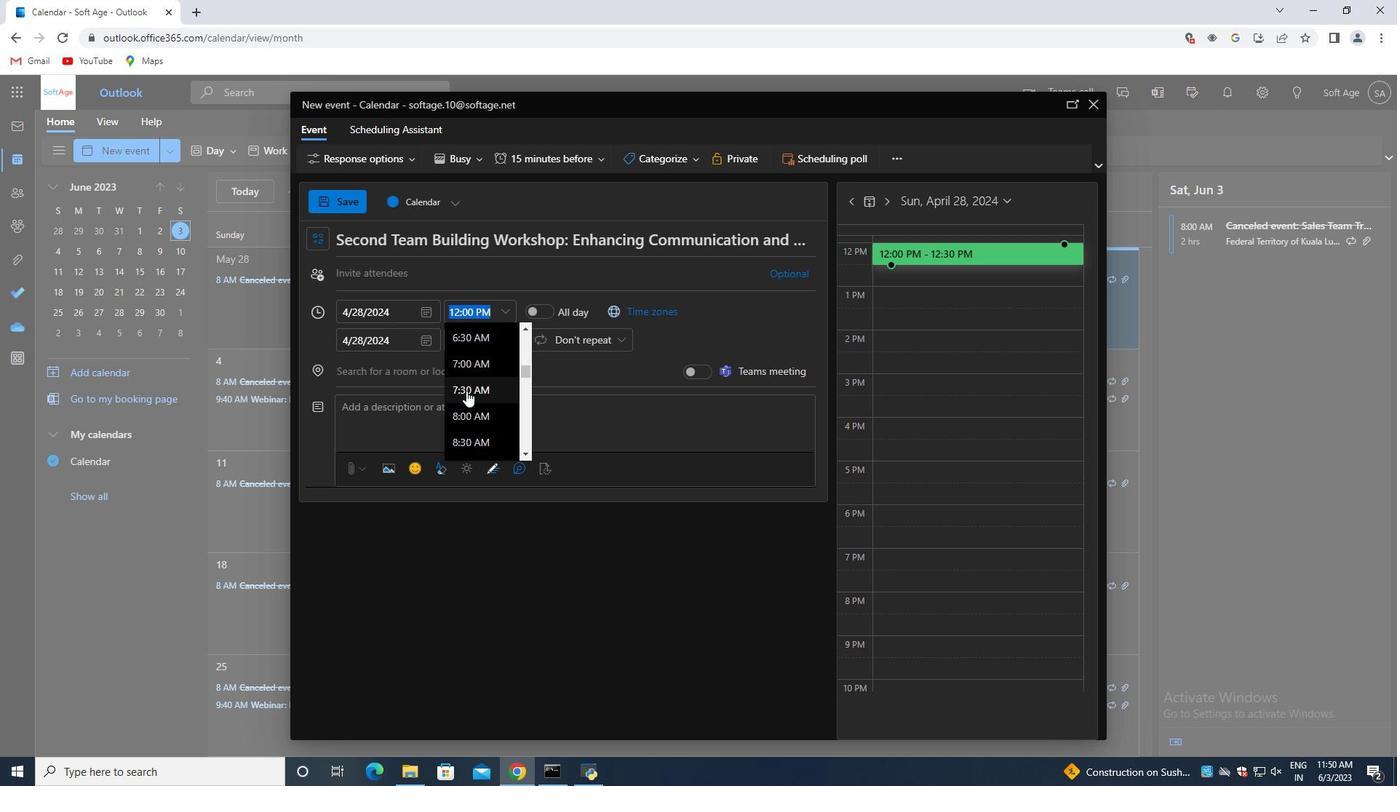 
Action: Mouse moved to (506, 341)
Screenshot: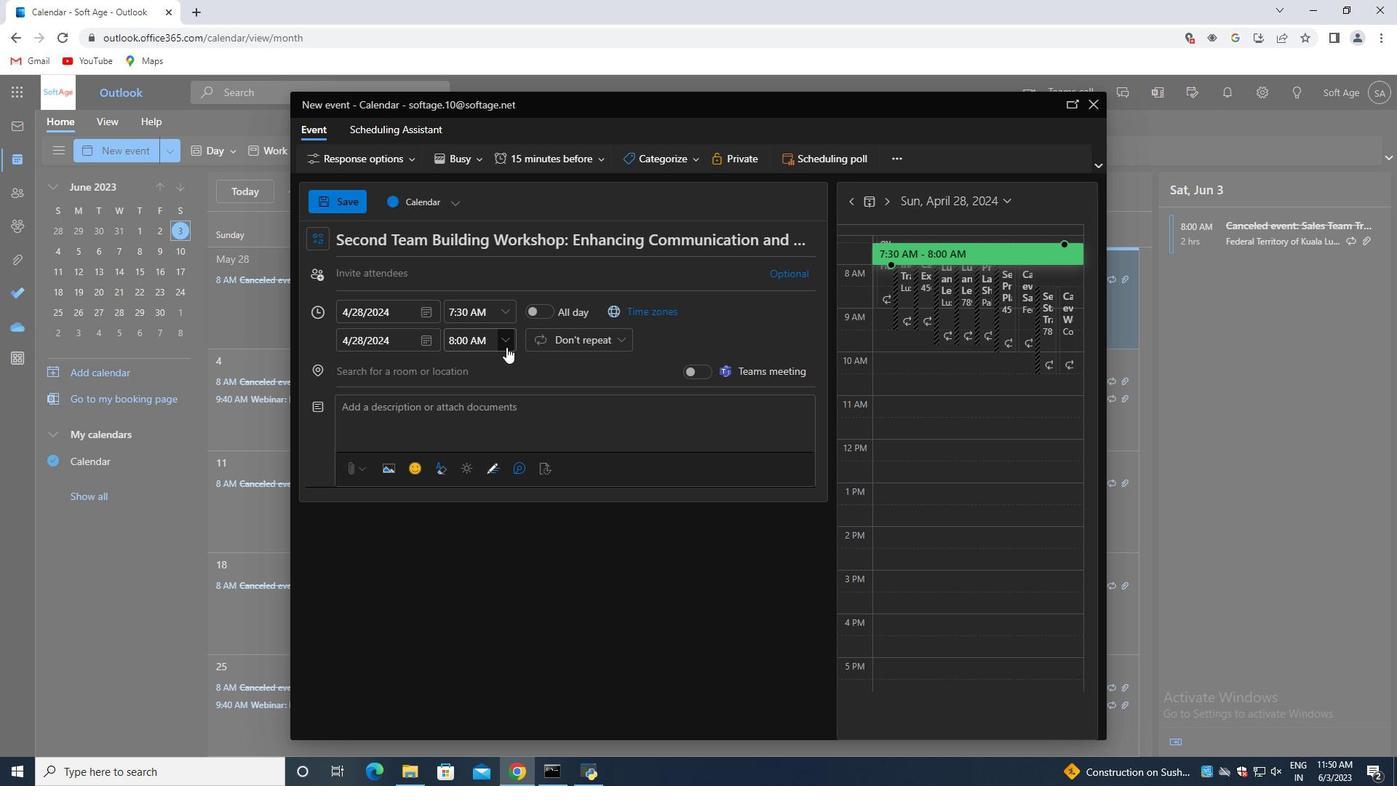 
Action: Mouse pressed left at (506, 341)
Screenshot: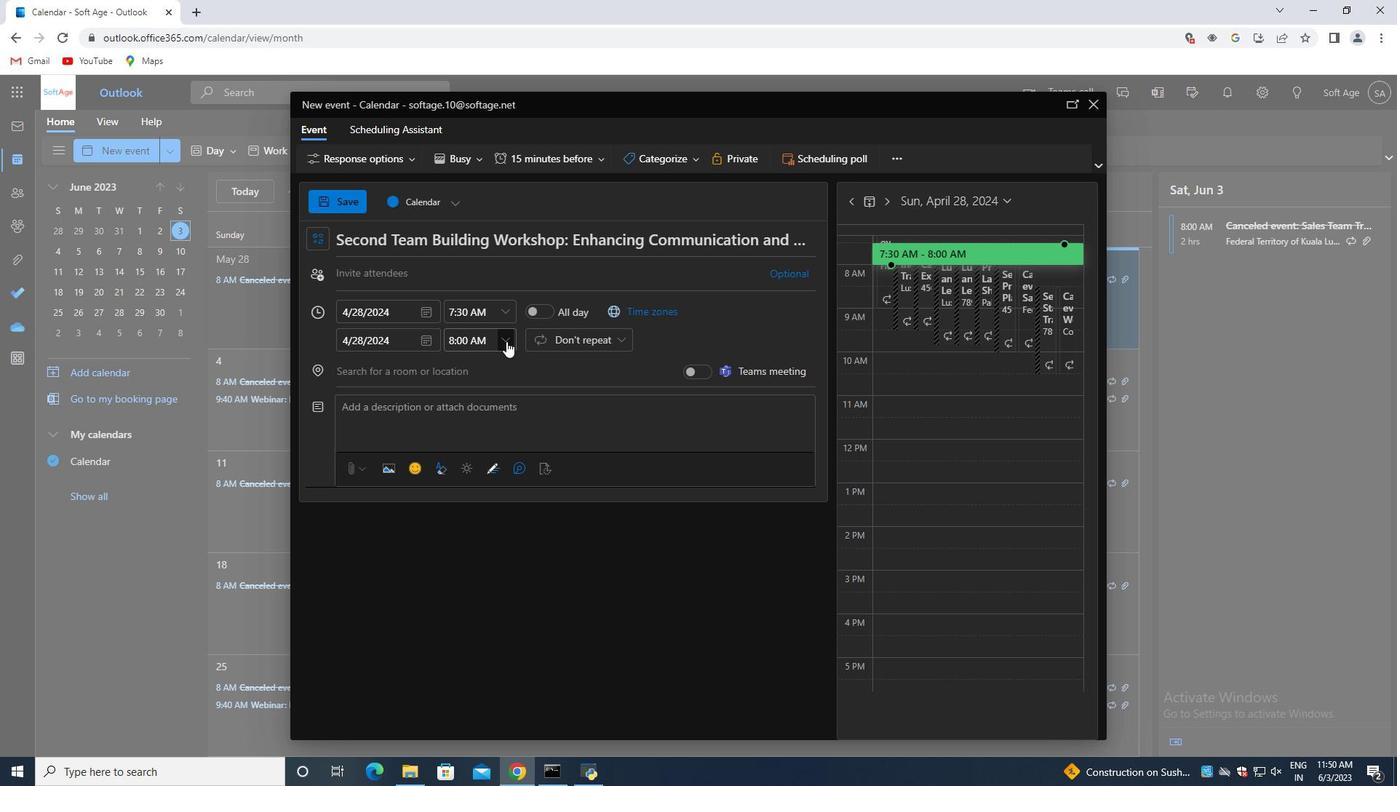 
Action: Mouse moved to (467, 441)
Screenshot: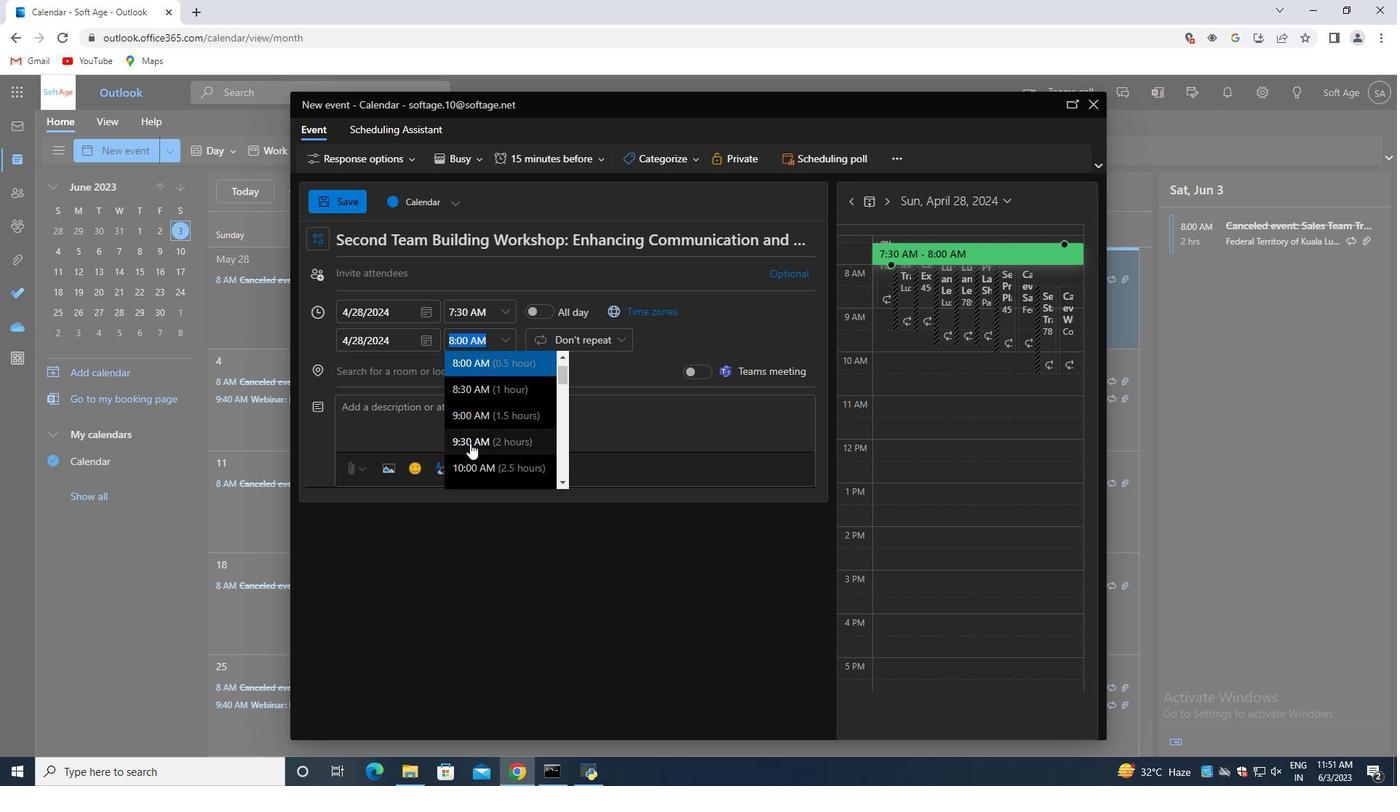 
Action: Mouse pressed left at (467, 441)
Screenshot: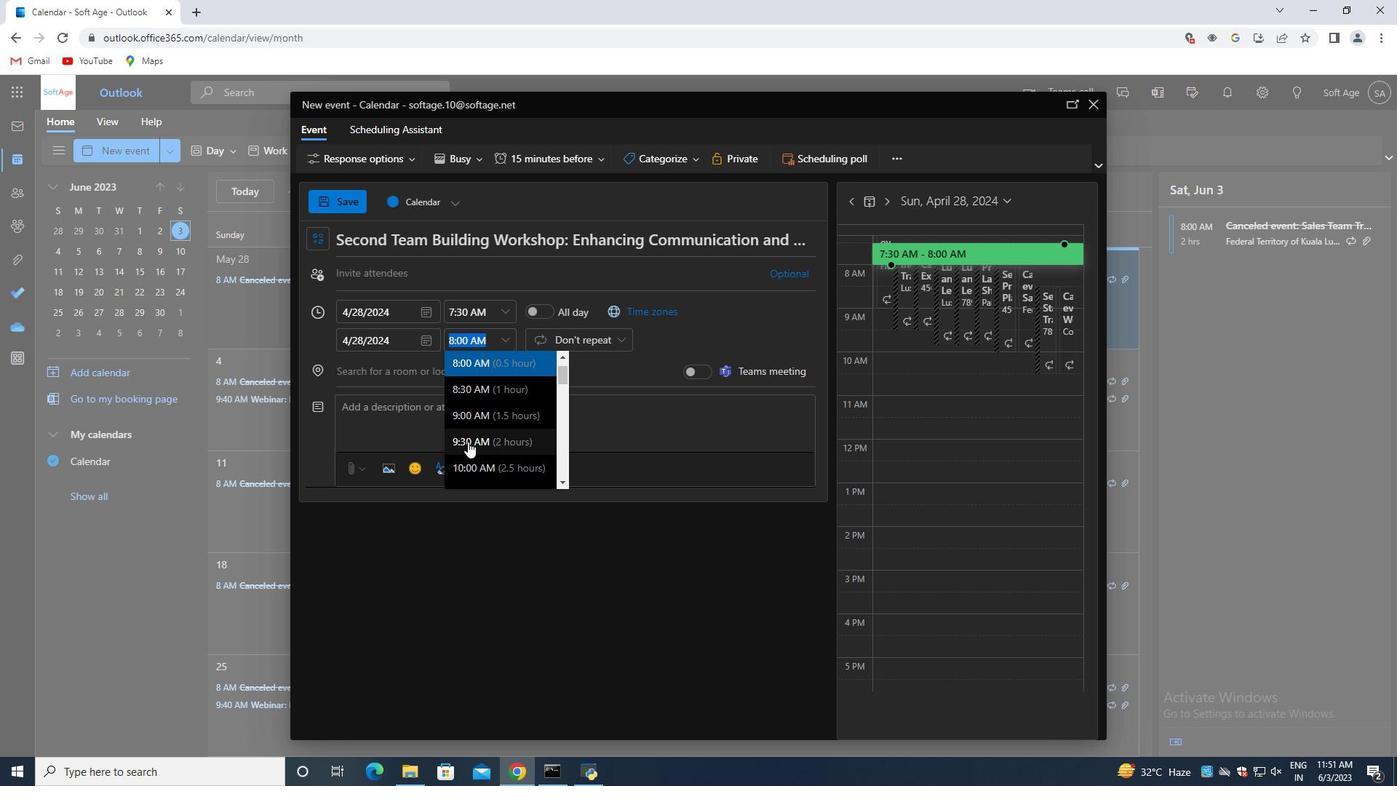 
Action: Mouse moved to (463, 406)
Screenshot: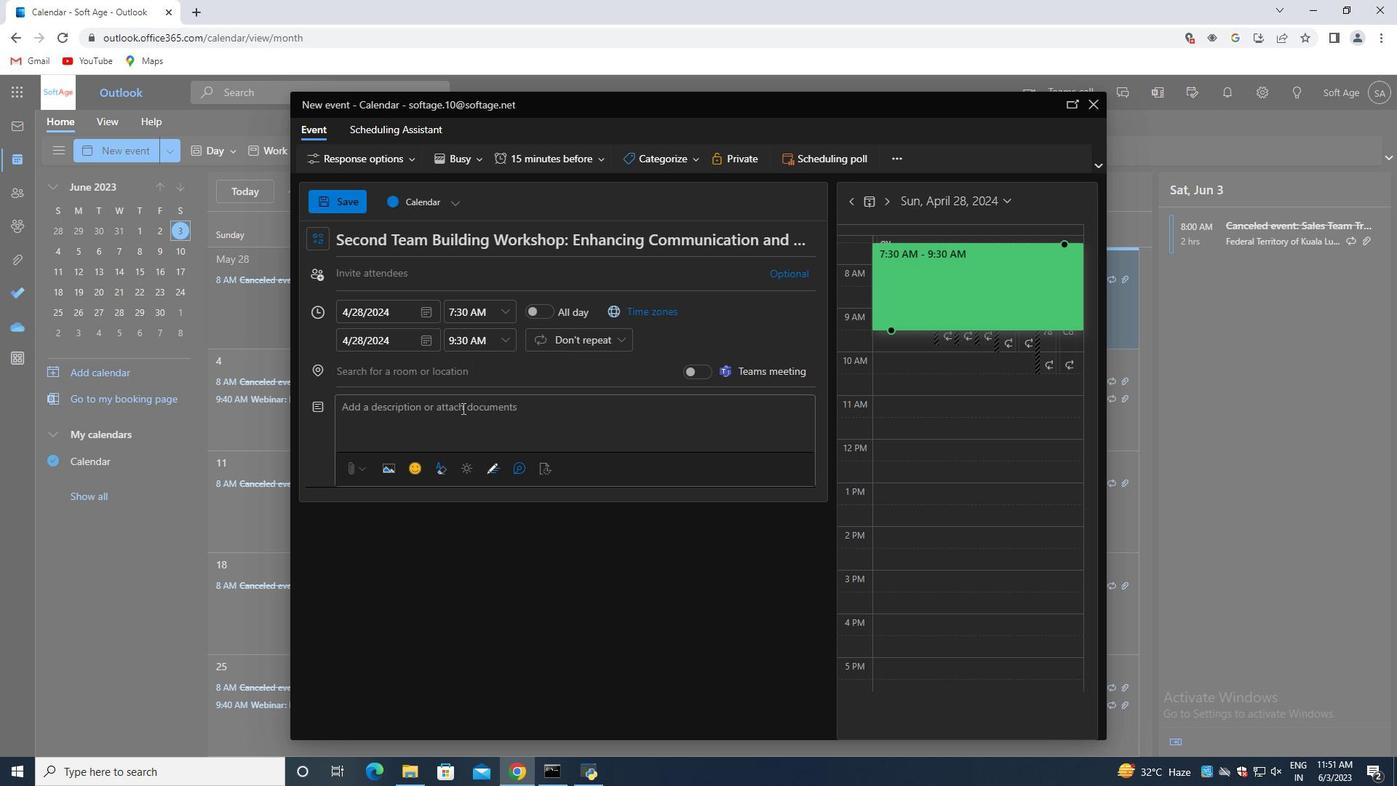 
Action: Mouse pressed left at (463, 406)
Screenshot: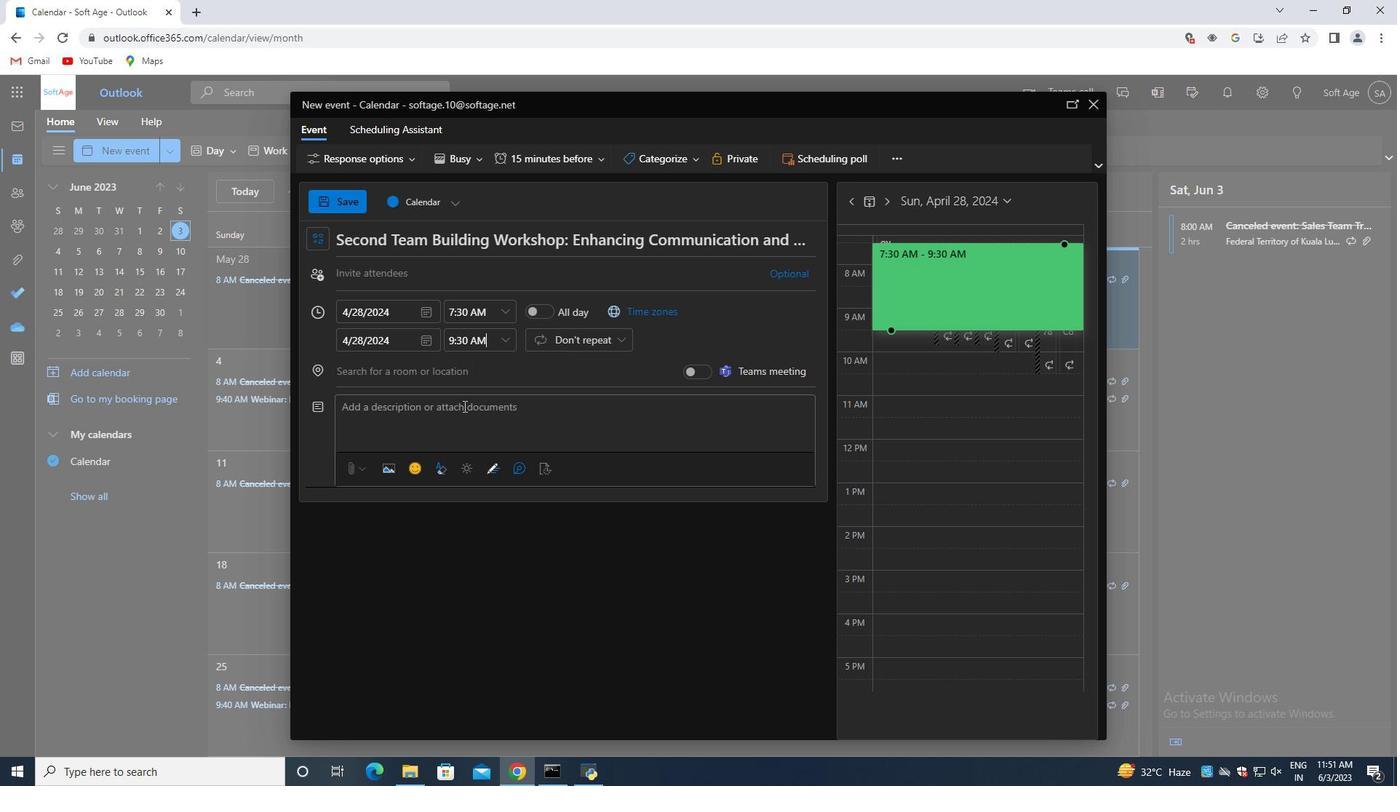 
Action: Key pressed <Key.shift>Participants<Key.space>will<Key.space>develop<Key.space>skills<Key.space>for<Key.space>effectively<Key.space>resolving<Key.space>conflicts<Key.space>and<Key.space>managing<Key.space>disc<Key.backspace>agreements<Key.space>within<Key.space>the<Key.space>team.<Key.space><Key.shift>They<Key.space><Key.shift>Will<Key.backspace><Key.backspace><Key.backspace><Key.backspace>will<Key.space>learn<Key.space>strategies<Key.space>for<Key.space>active<Key.space>listening<Key.space><Key.backspace>,<Key.space>empathy,<Key.space>and<Key.space>finding<Key.space>mutually<Key.space>beneficial<Key.space>solutions<Key.space>to<Key.space>conflicts.
Screenshot: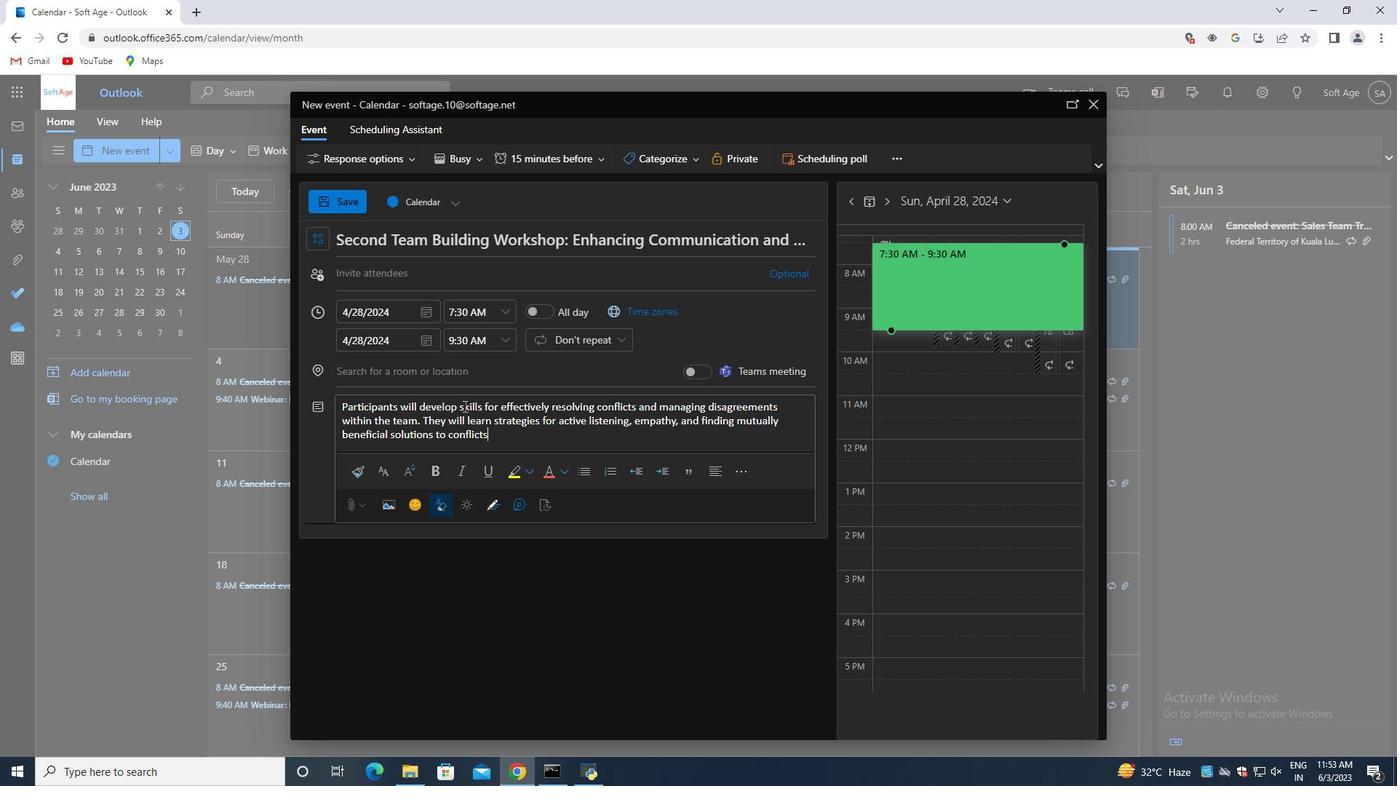 
Action: Mouse moved to (644, 157)
Screenshot: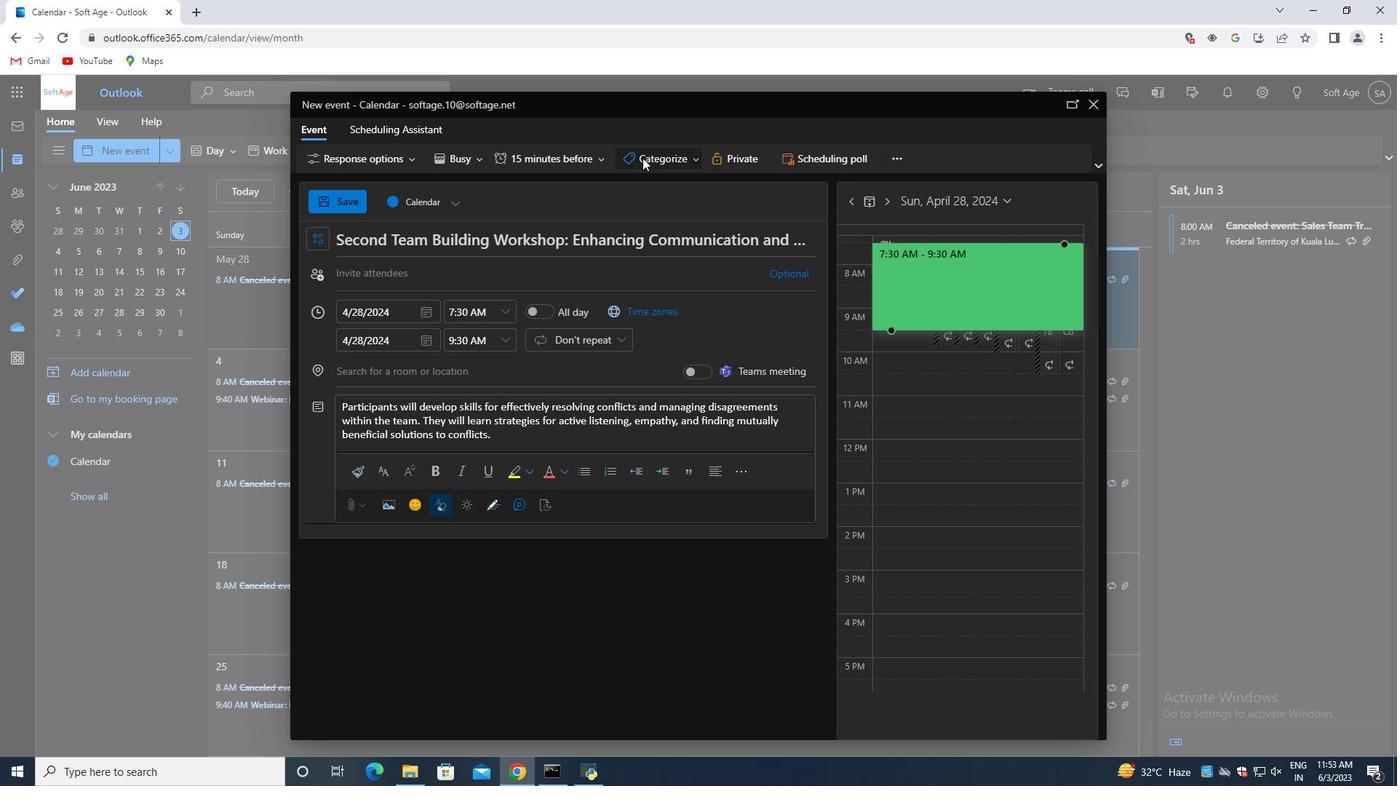 
Action: Mouse pressed left at (644, 157)
Screenshot: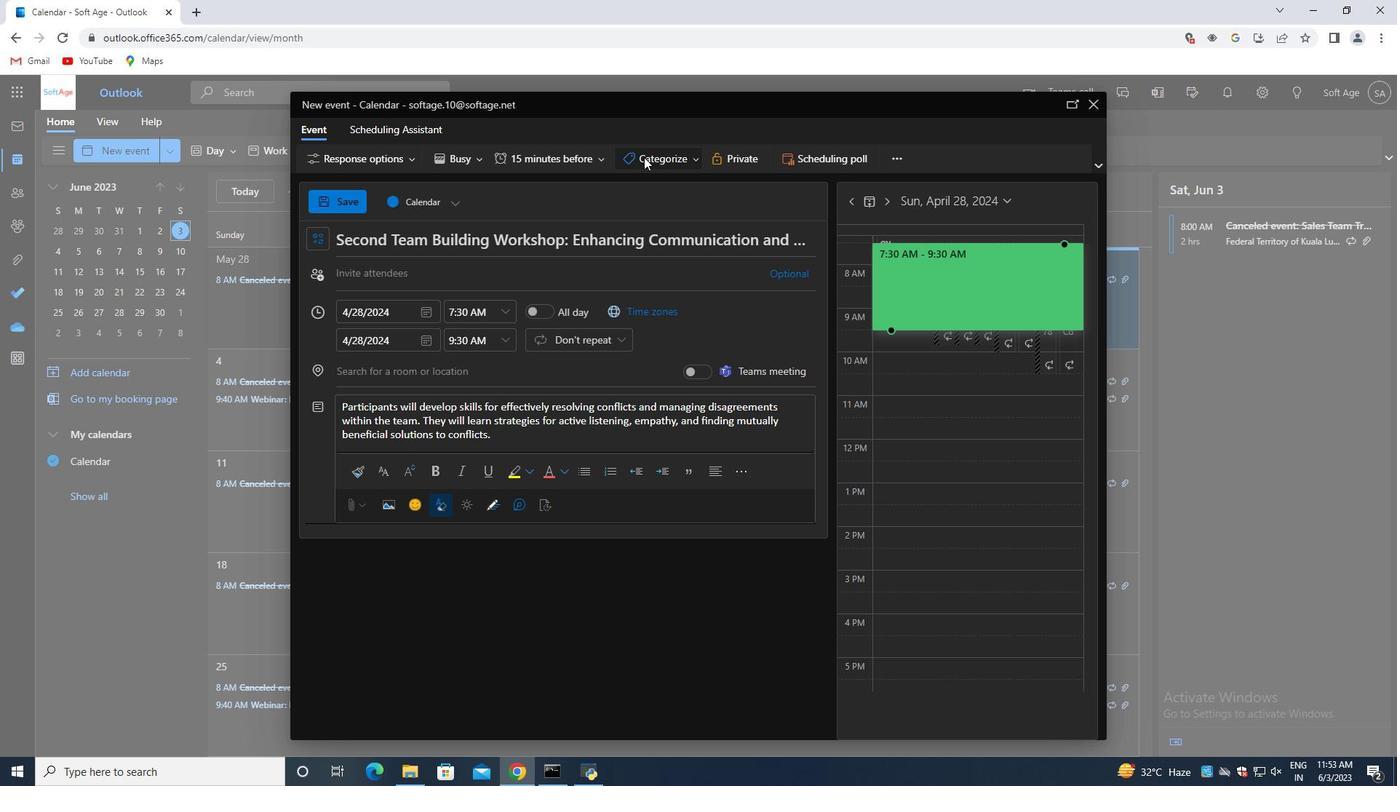
Action: Mouse moved to (688, 232)
Screenshot: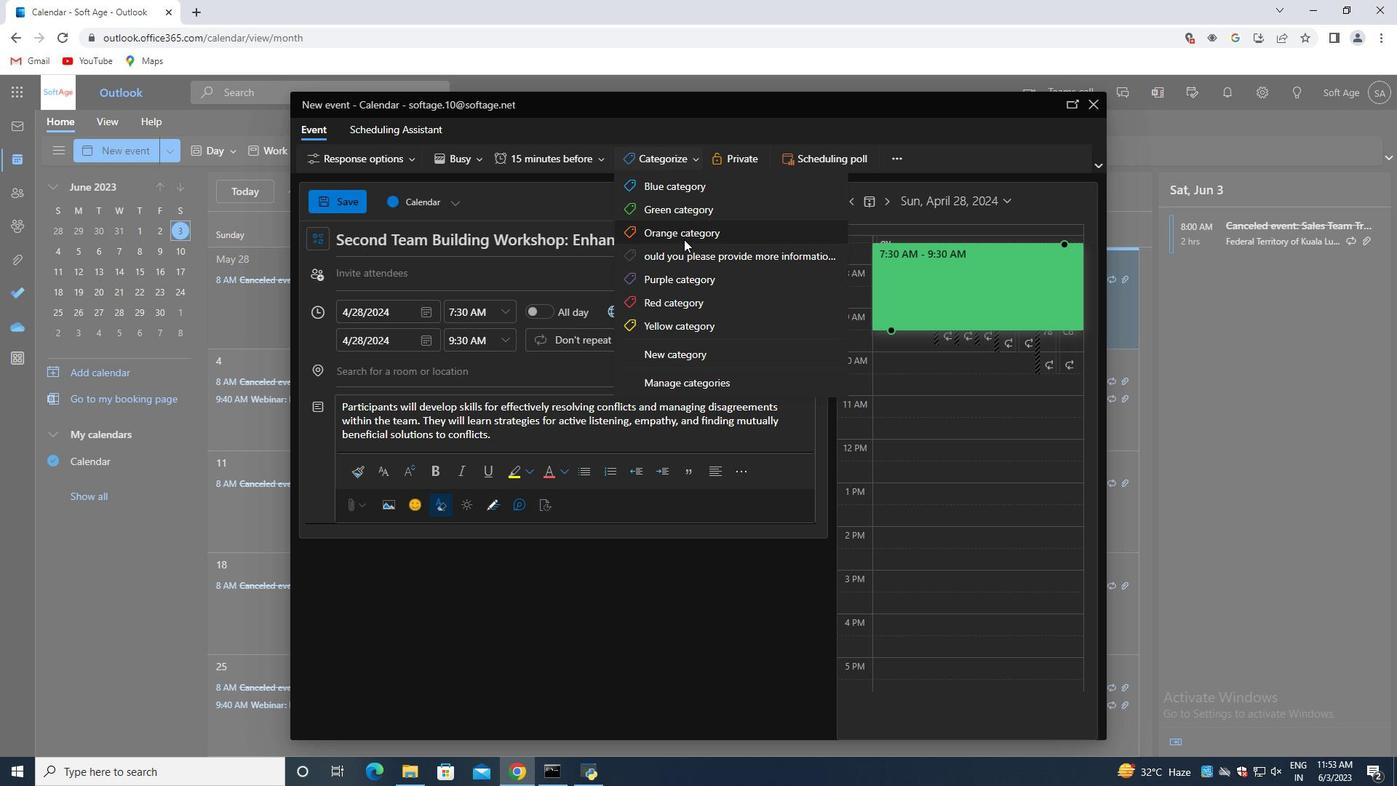 
Action: Mouse pressed left at (688, 232)
Screenshot: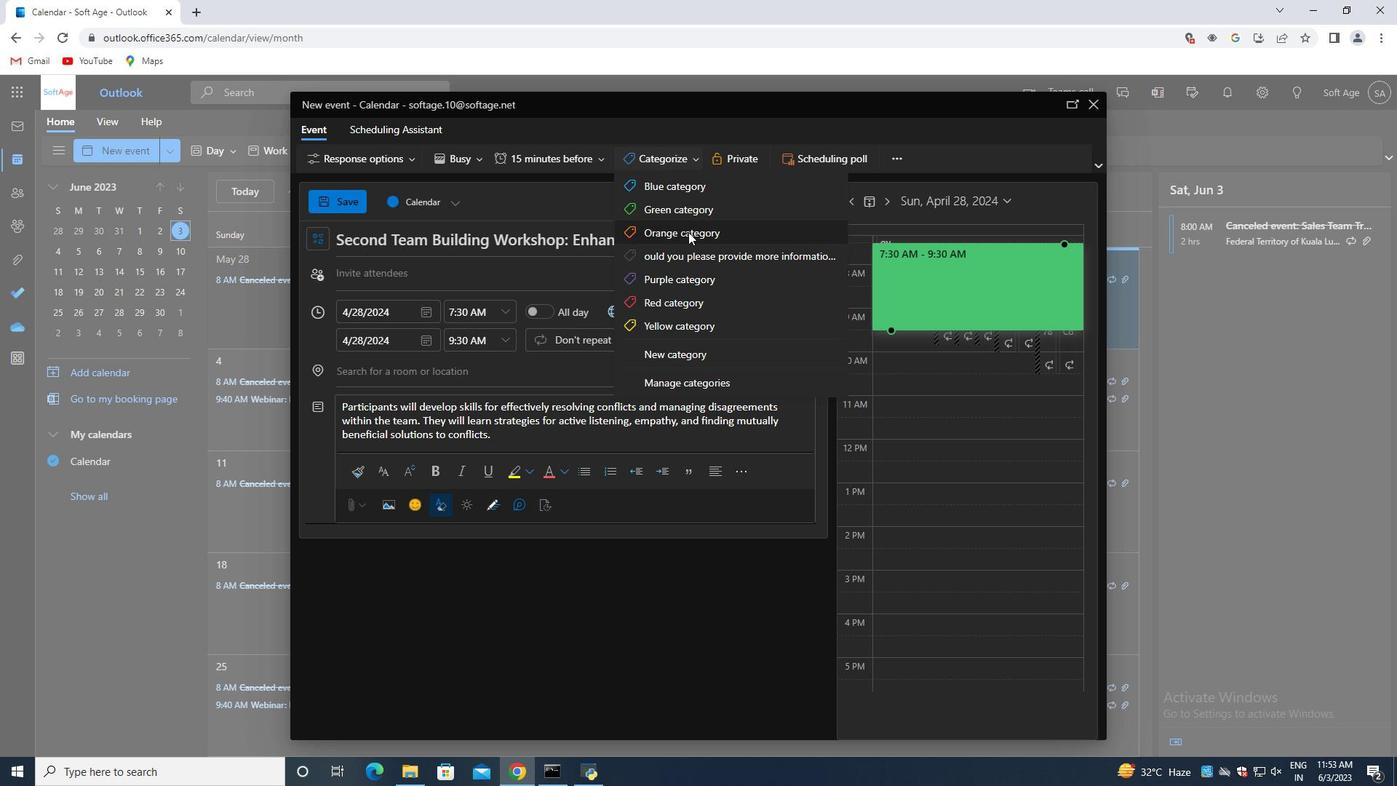 
Action: Mouse moved to (436, 373)
Screenshot: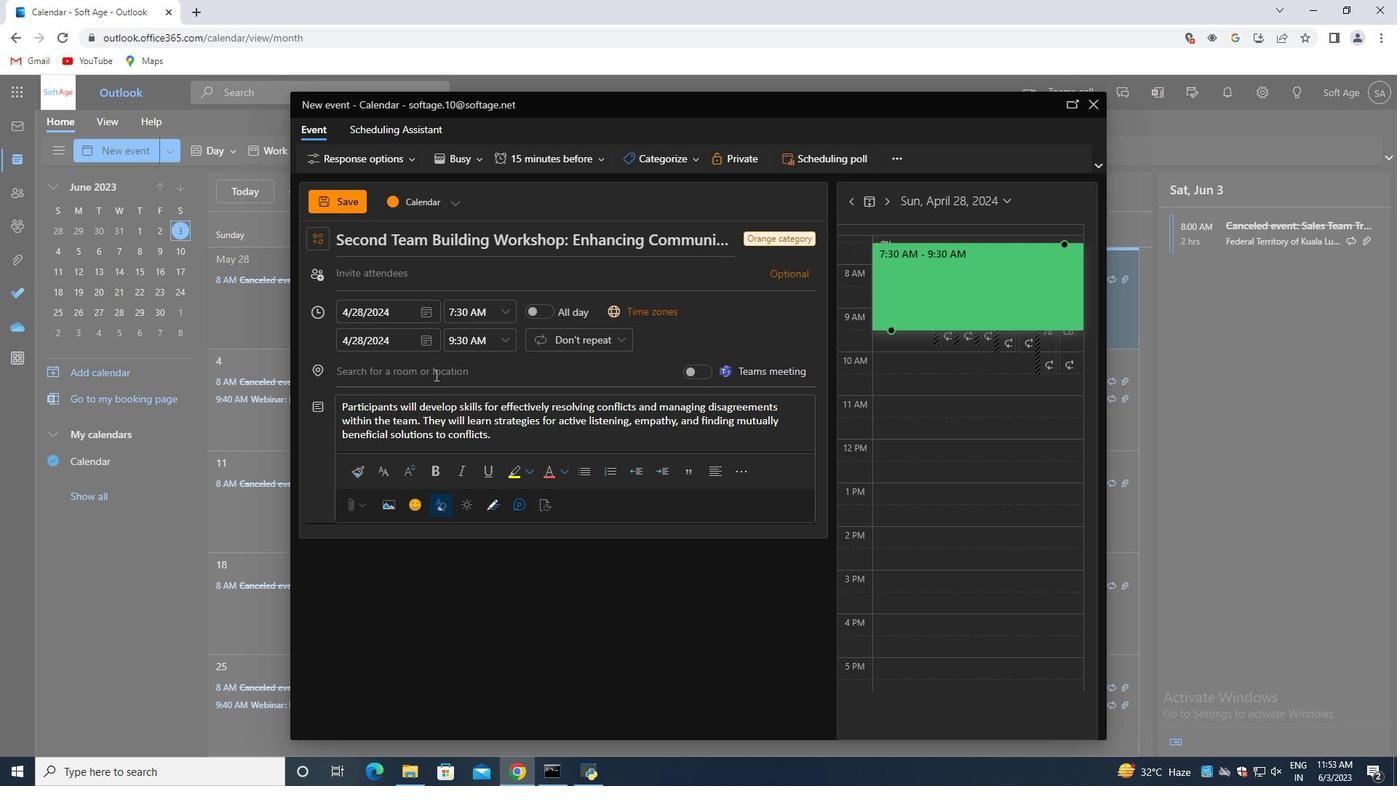 
Action: Mouse pressed left at (436, 373)
Screenshot: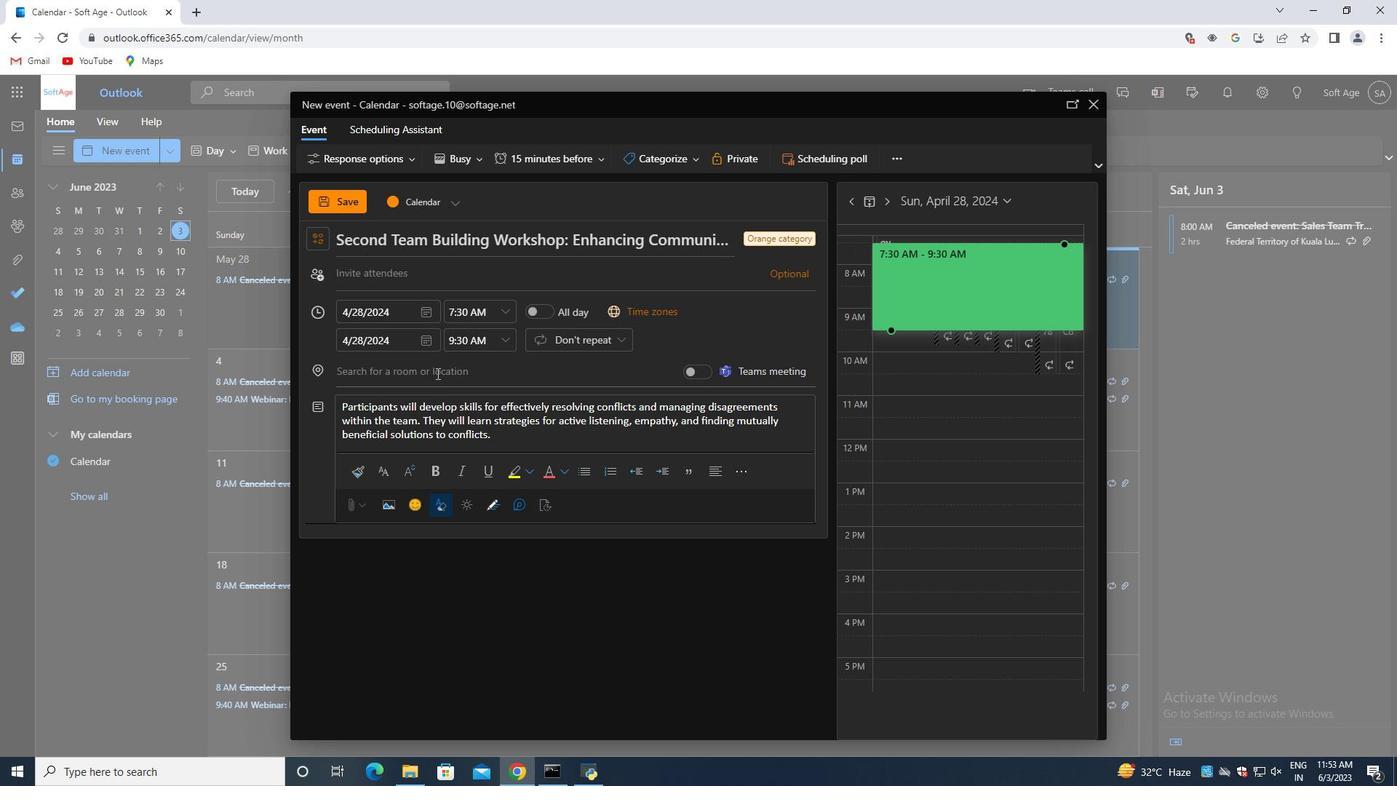 
Action: Key pressed 789<Key.space><Key.shift>Mount<Key.space><Key.shift>Sinai,<Key.space><Key.shift><Key.shift>Sinai,<Key.space><Key.shift>Egypt
Screenshot: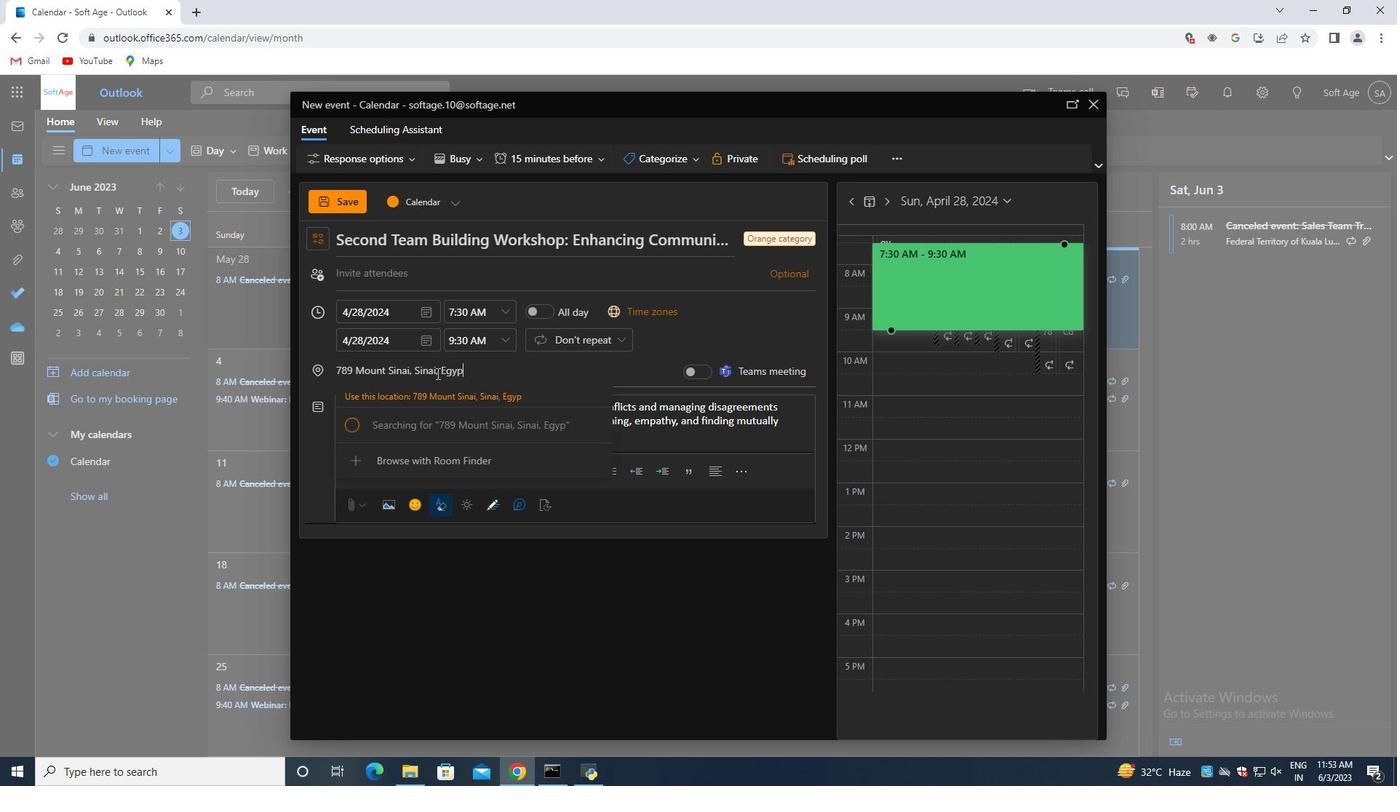 
Action: Mouse moved to (474, 398)
Screenshot: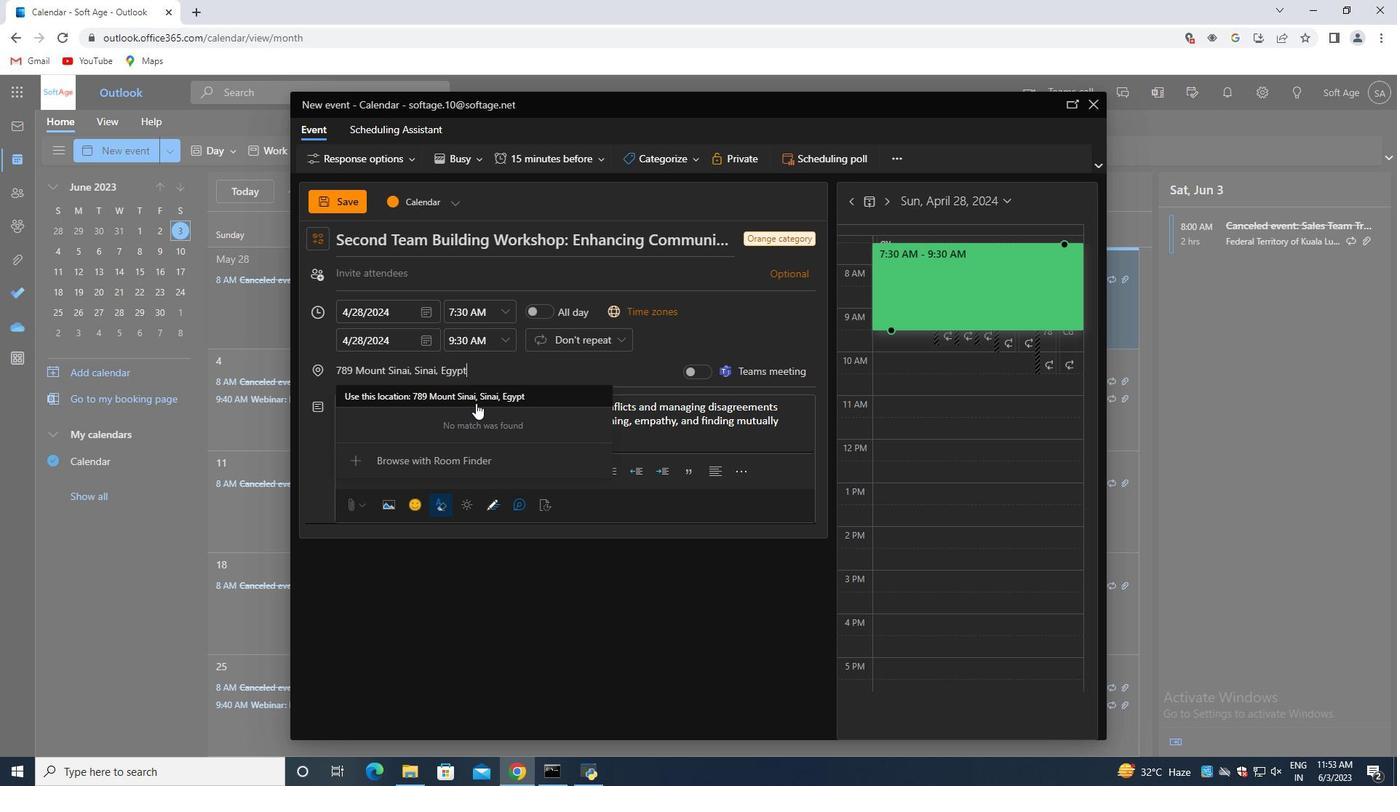 
Action: Mouse pressed left at (474, 398)
Screenshot: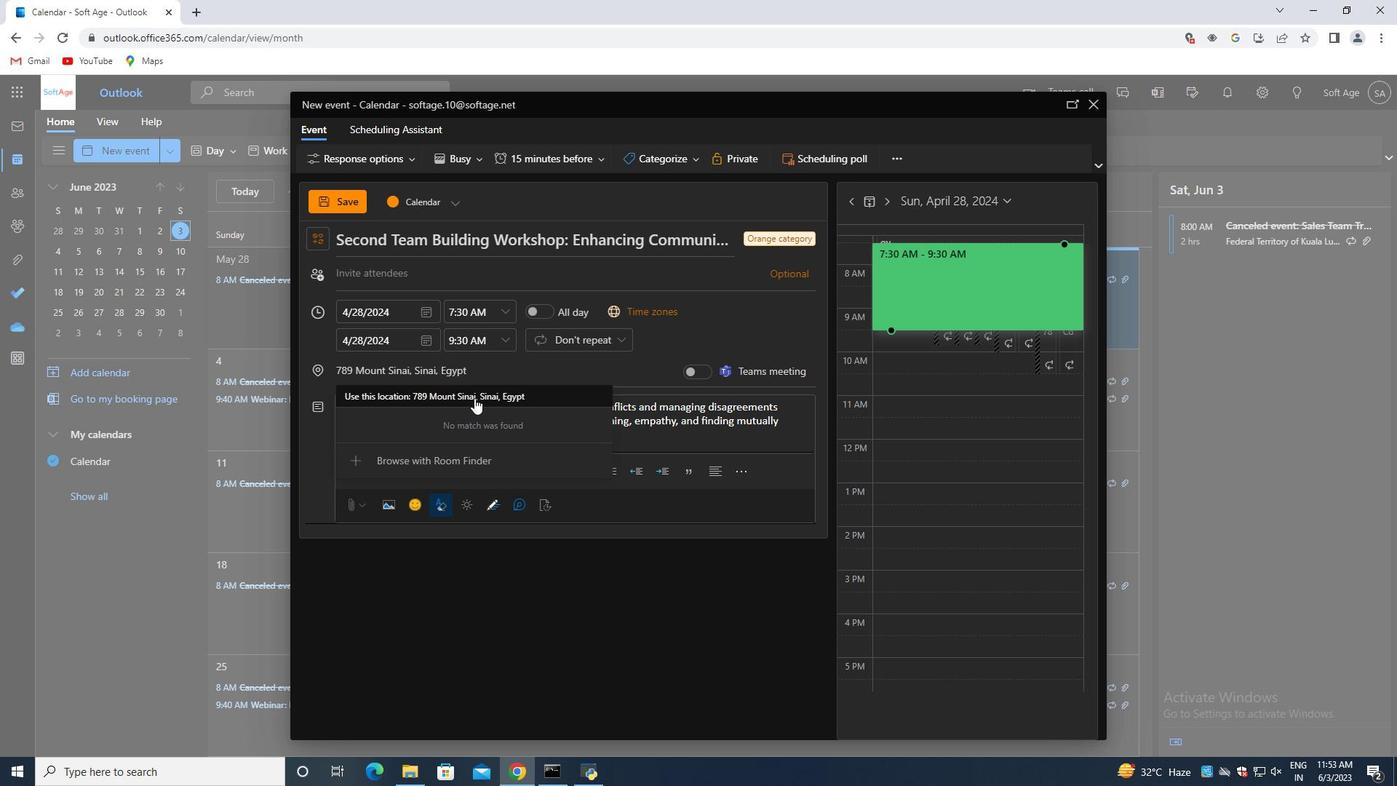 
Action: Mouse moved to (377, 270)
Screenshot: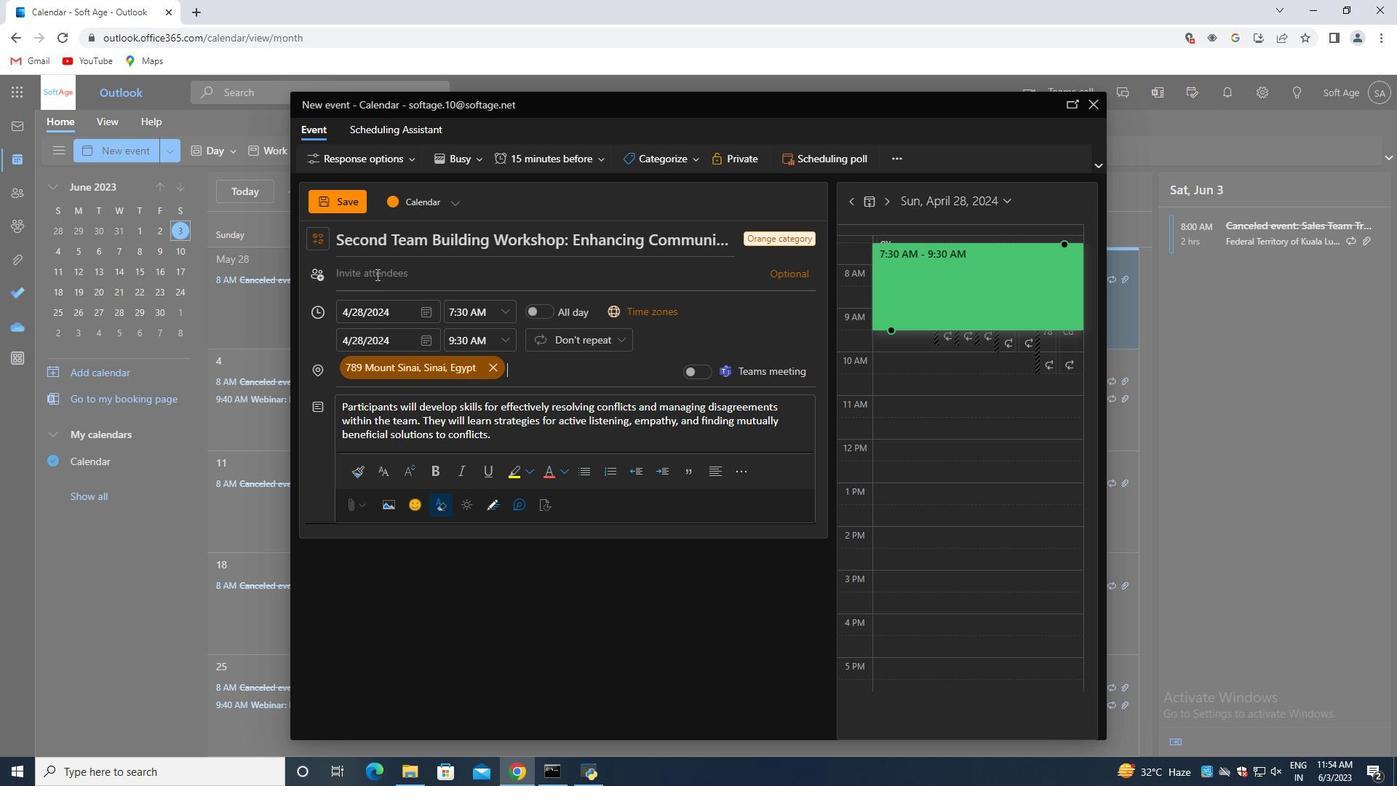 
Action: Mouse pressed left at (377, 270)
Screenshot: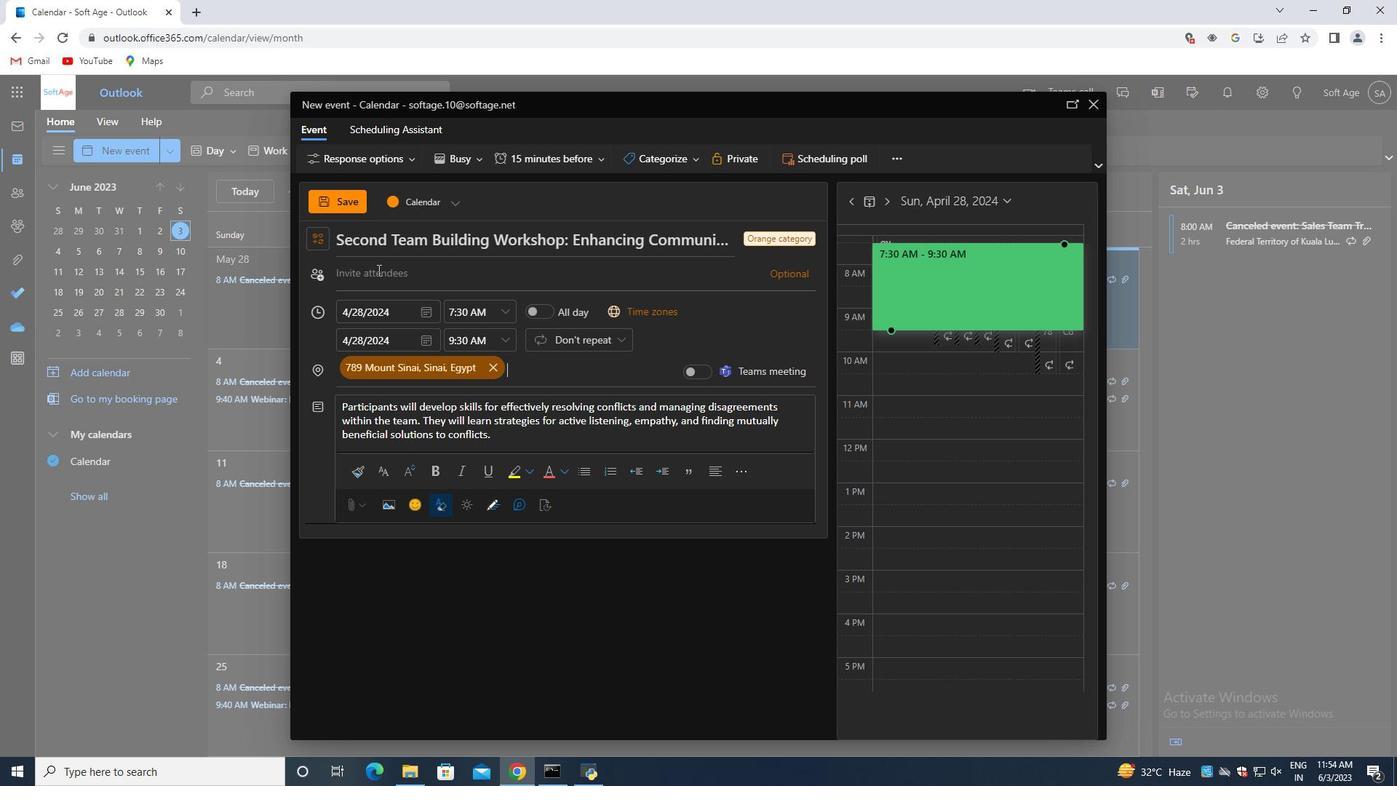 
Action: Key pressed softage.6<Key.shift>@softage.net
Screenshot: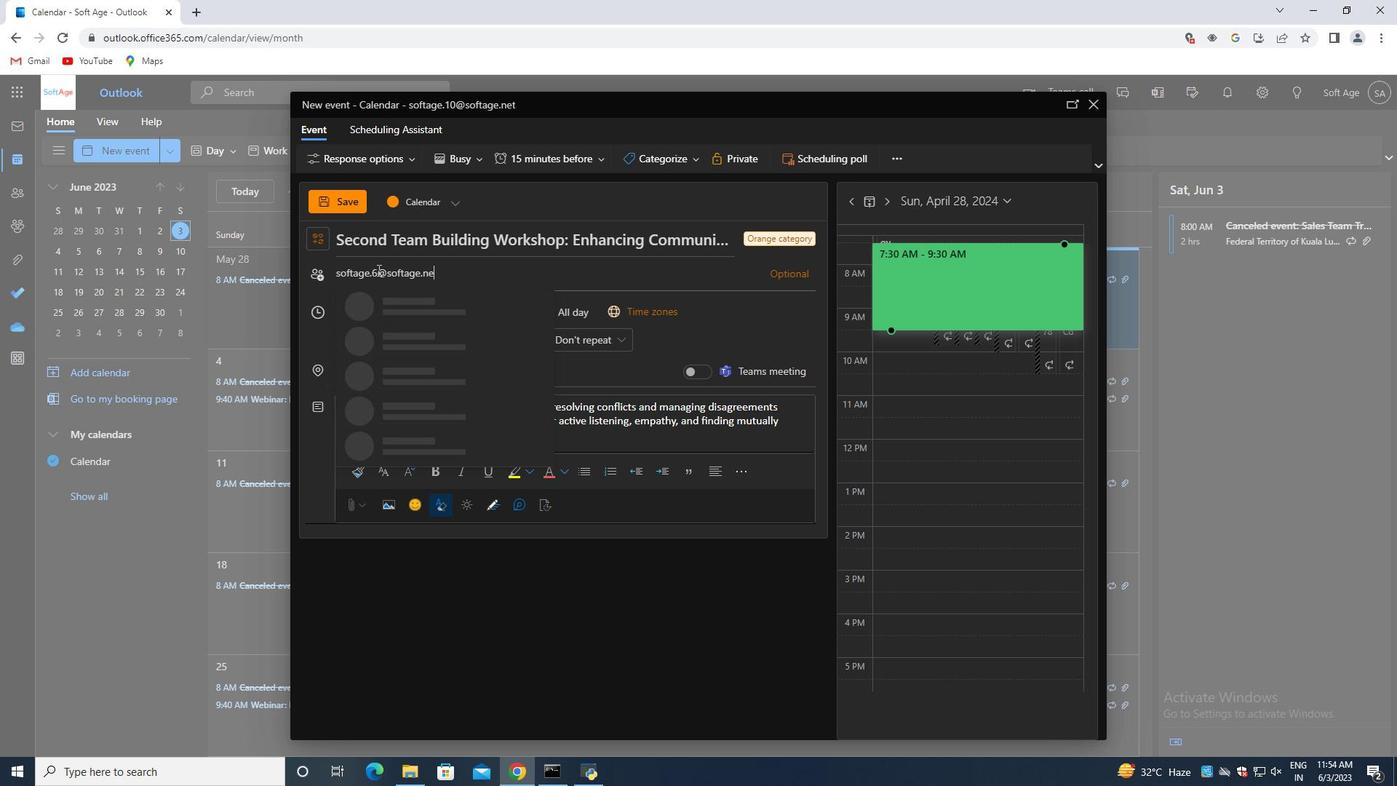 
Action: Mouse moved to (449, 299)
Screenshot: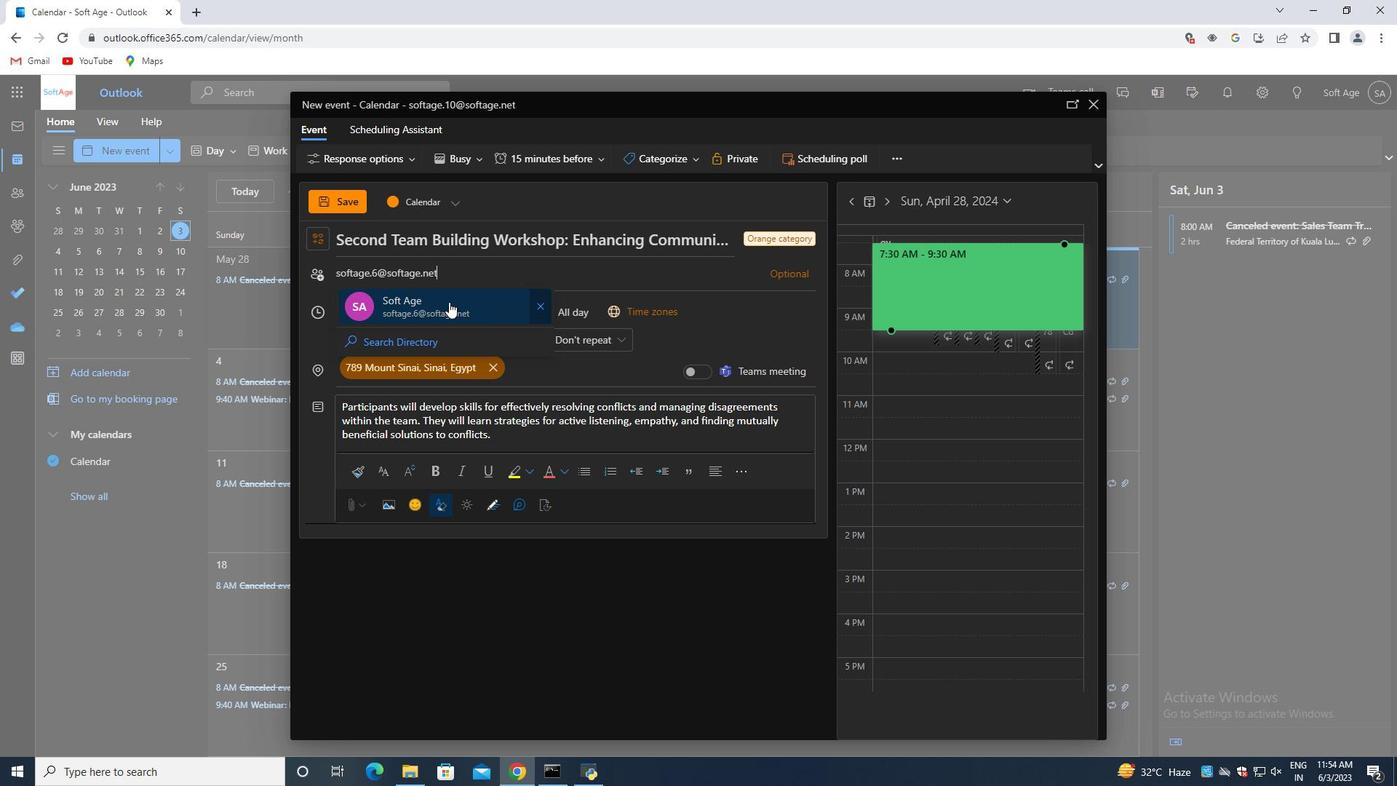
Action: Mouse pressed left at (449, 299)
Screenshot: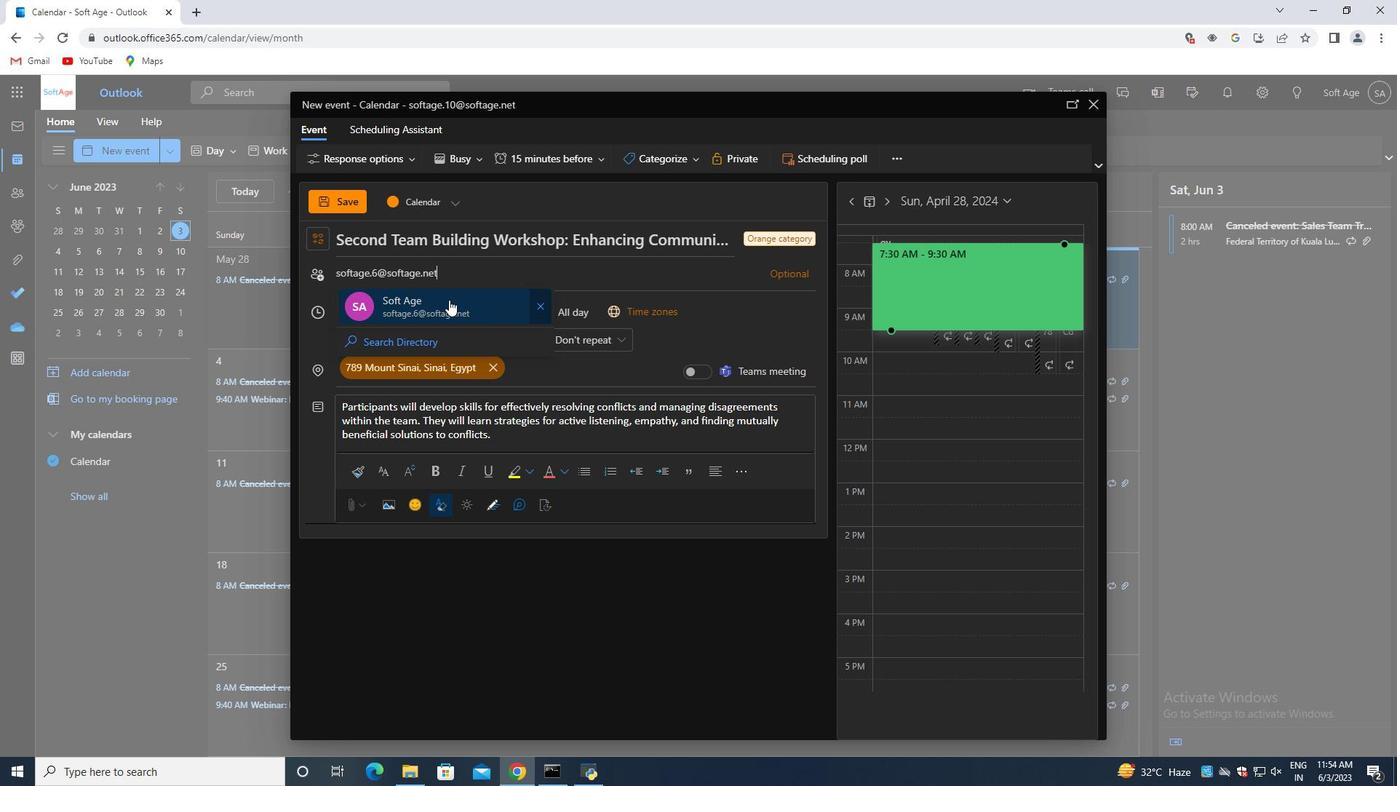 
Action: Key pressed softage.7<Key.shift>@softage.net
Screenshot: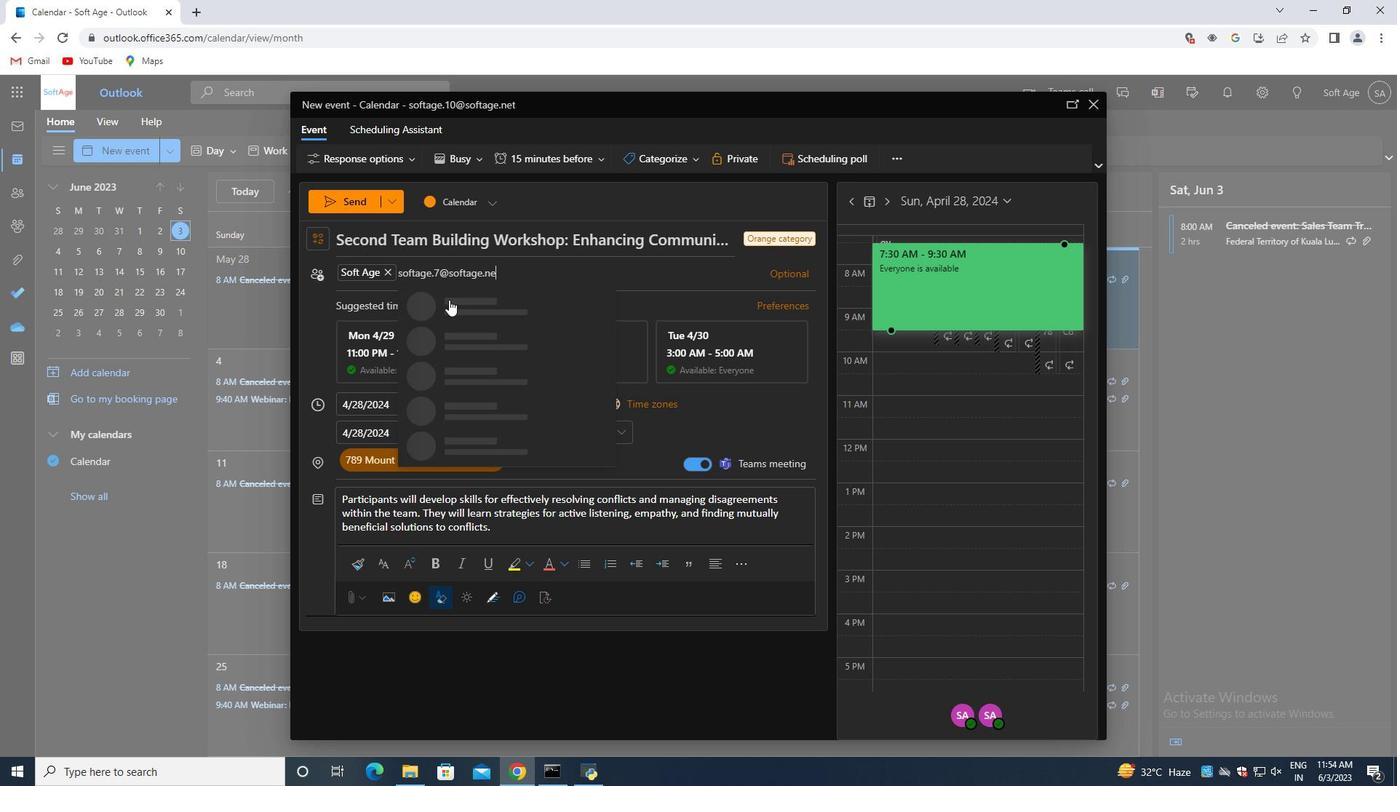 
Action: Mouse moved to (524, 298)
Screenshot: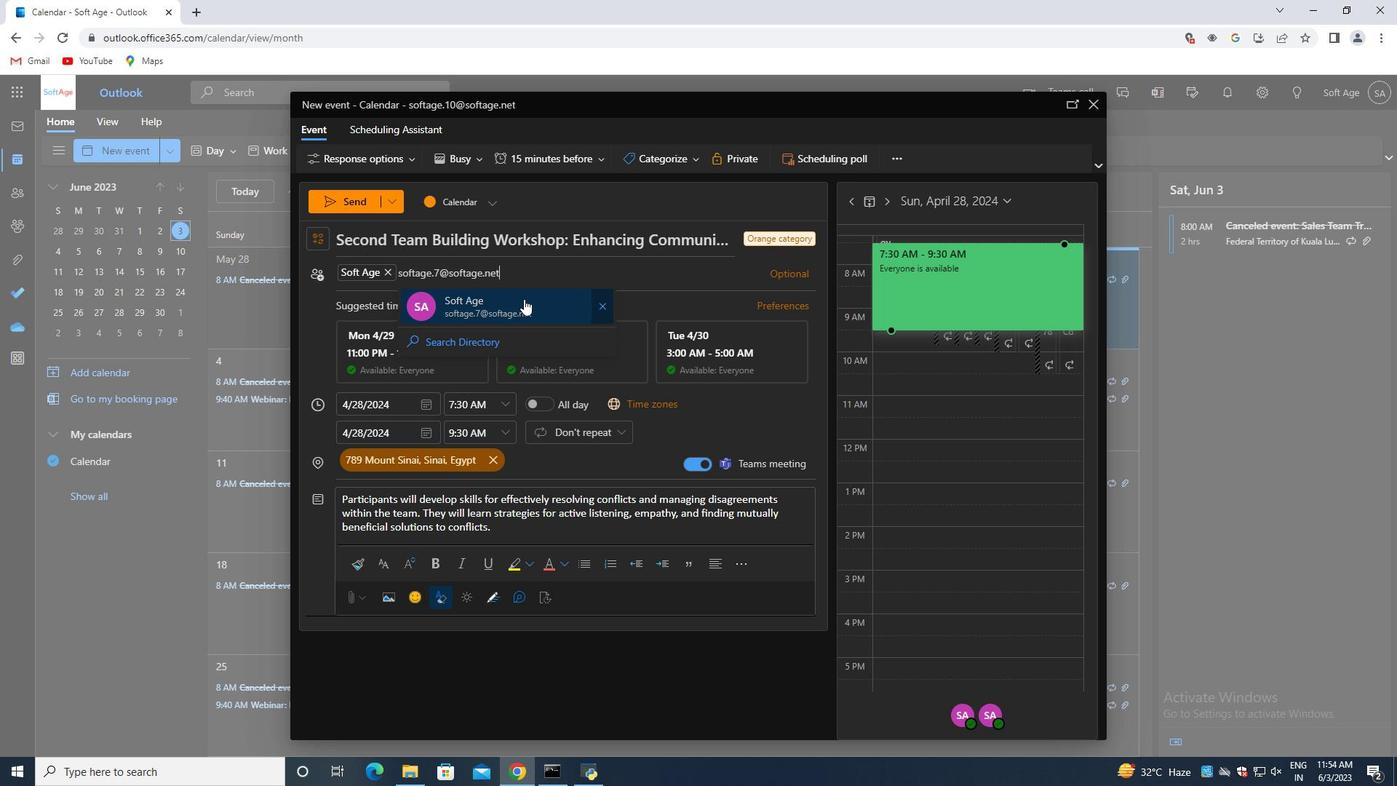 
Action: Mouse pressed left at (524, 298)
Screenshot: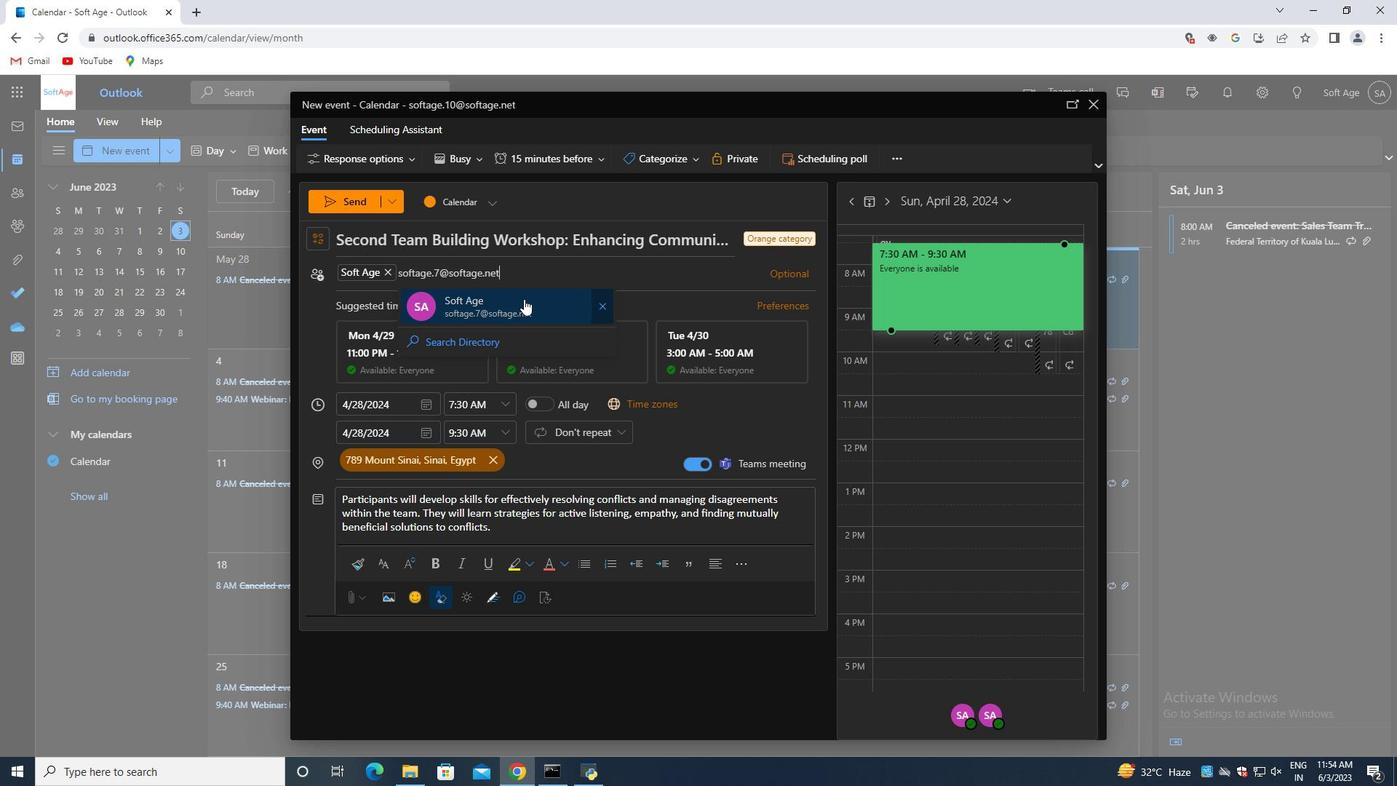 
Action: Mouse moved to (577, 162)
Screenshot: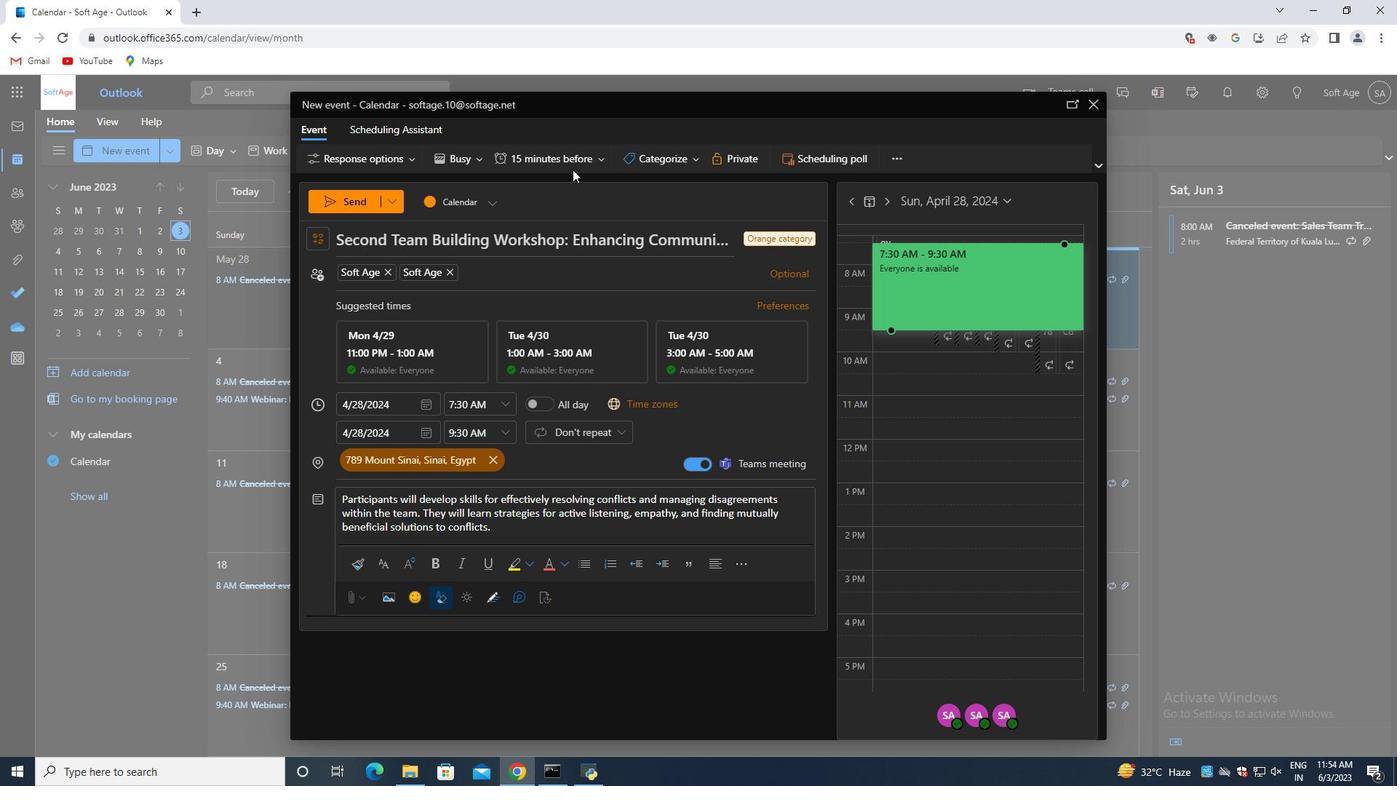 
Action: Mouse pressed left at (577, 162)
Screenshot: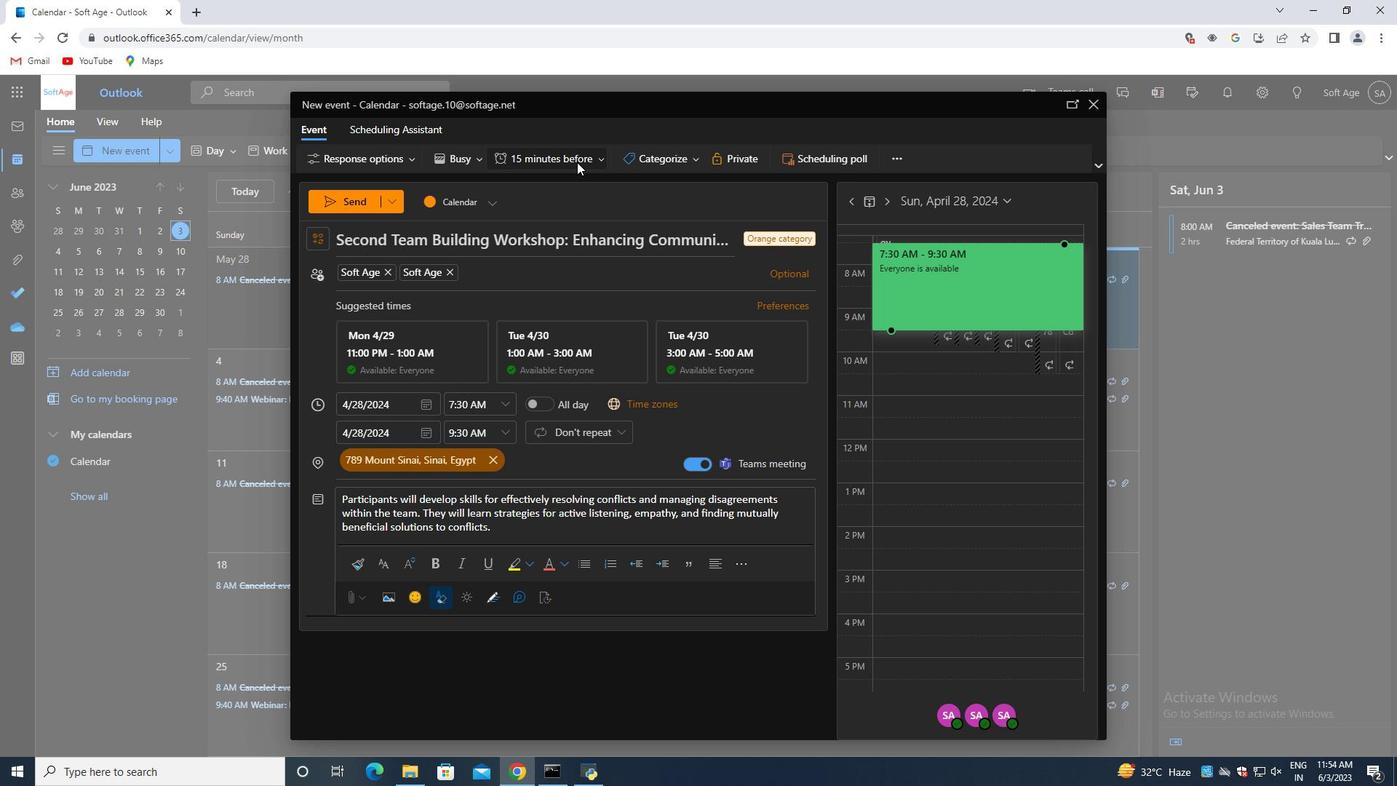 
Action: Mouse moved to (555, 209)
Screenshot: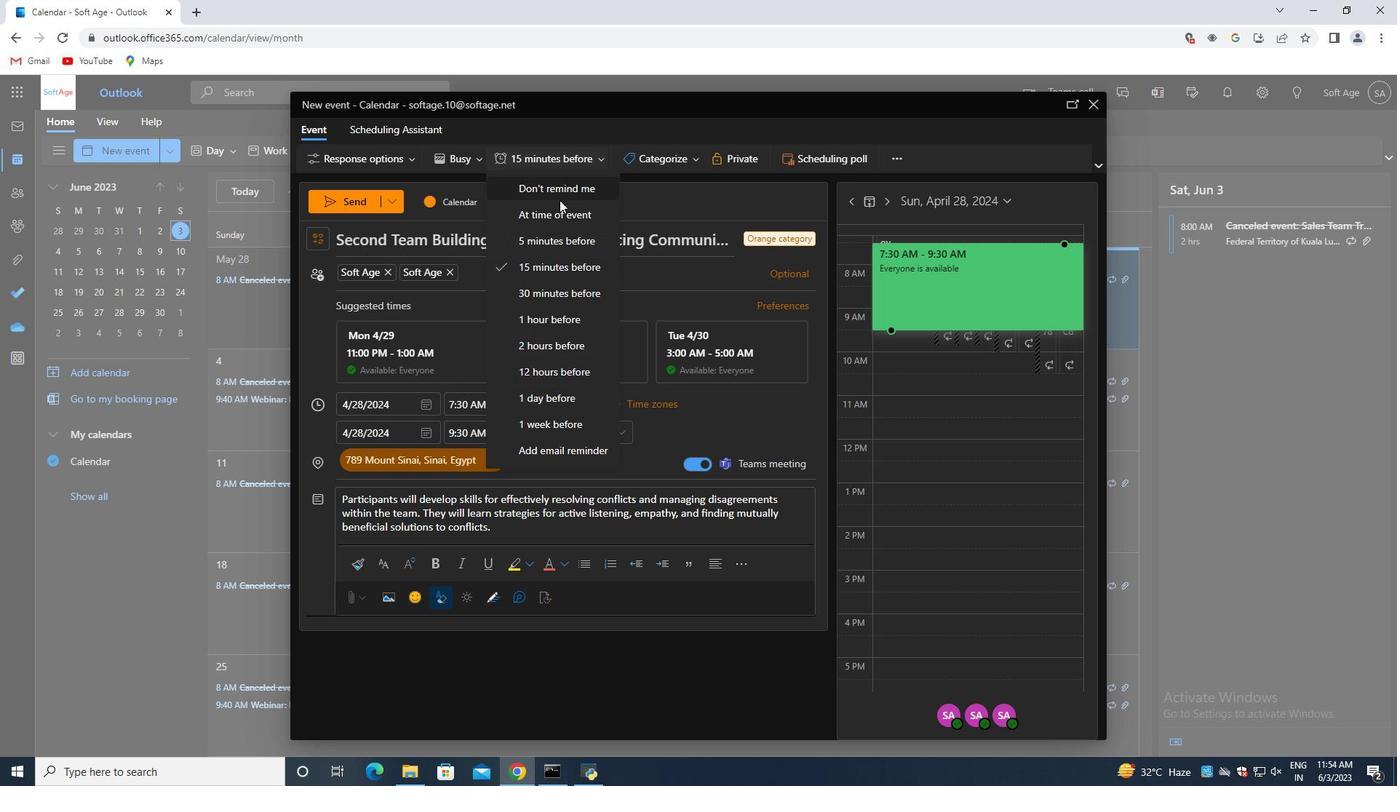 
Action: Mouse pressed left at (555, 209)
Screenshot: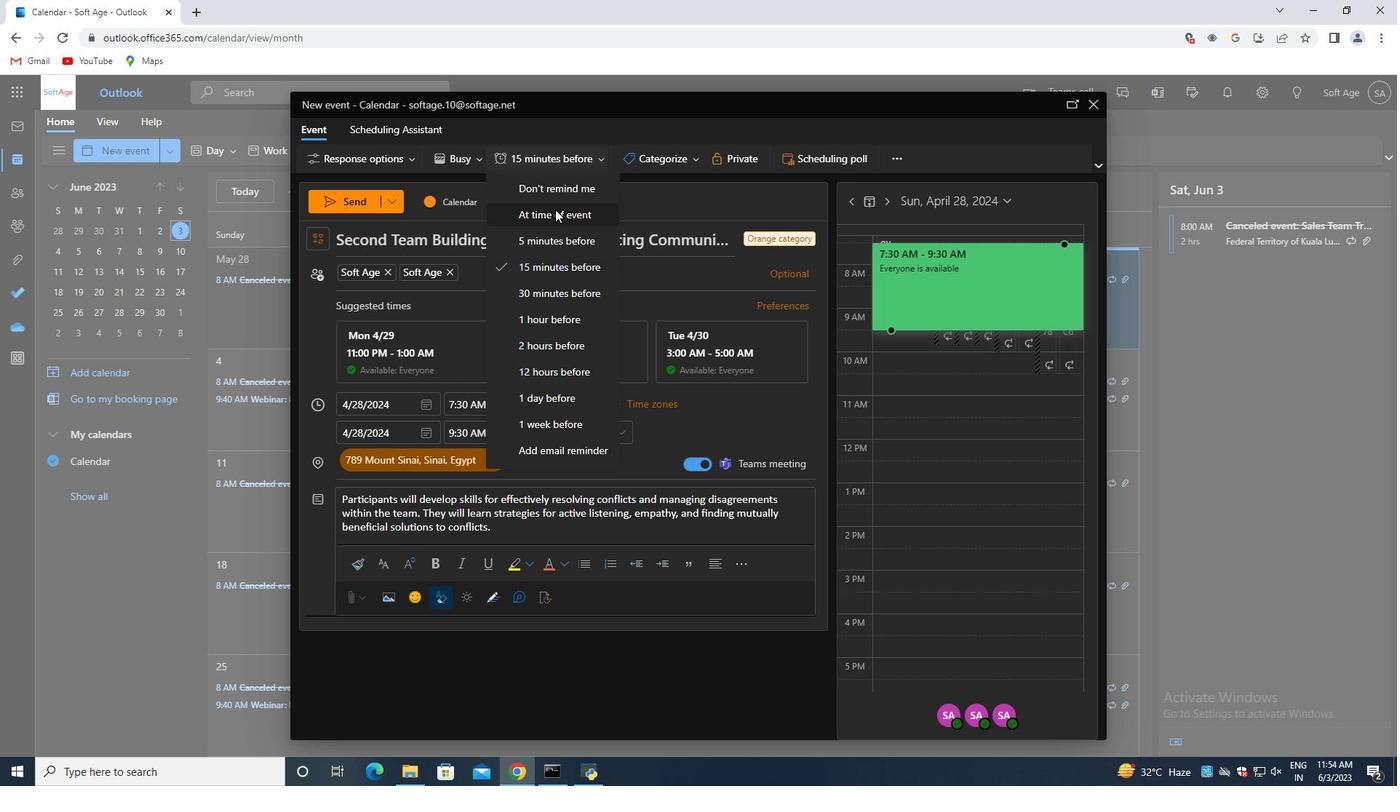 
Action: Mouse moved to (358, 205)
Screenshot: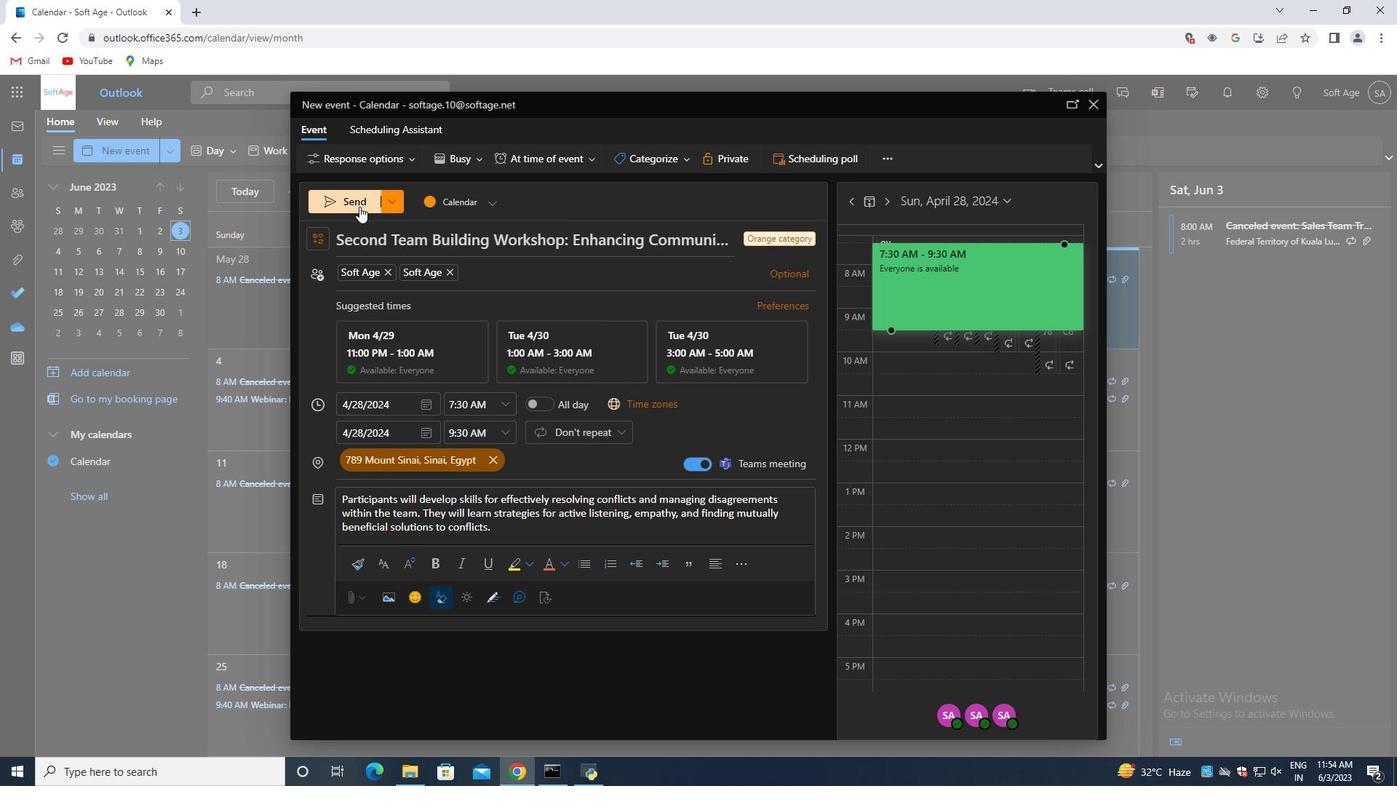 
Action: Mouse pressed left at (358, 205)
Screenshot: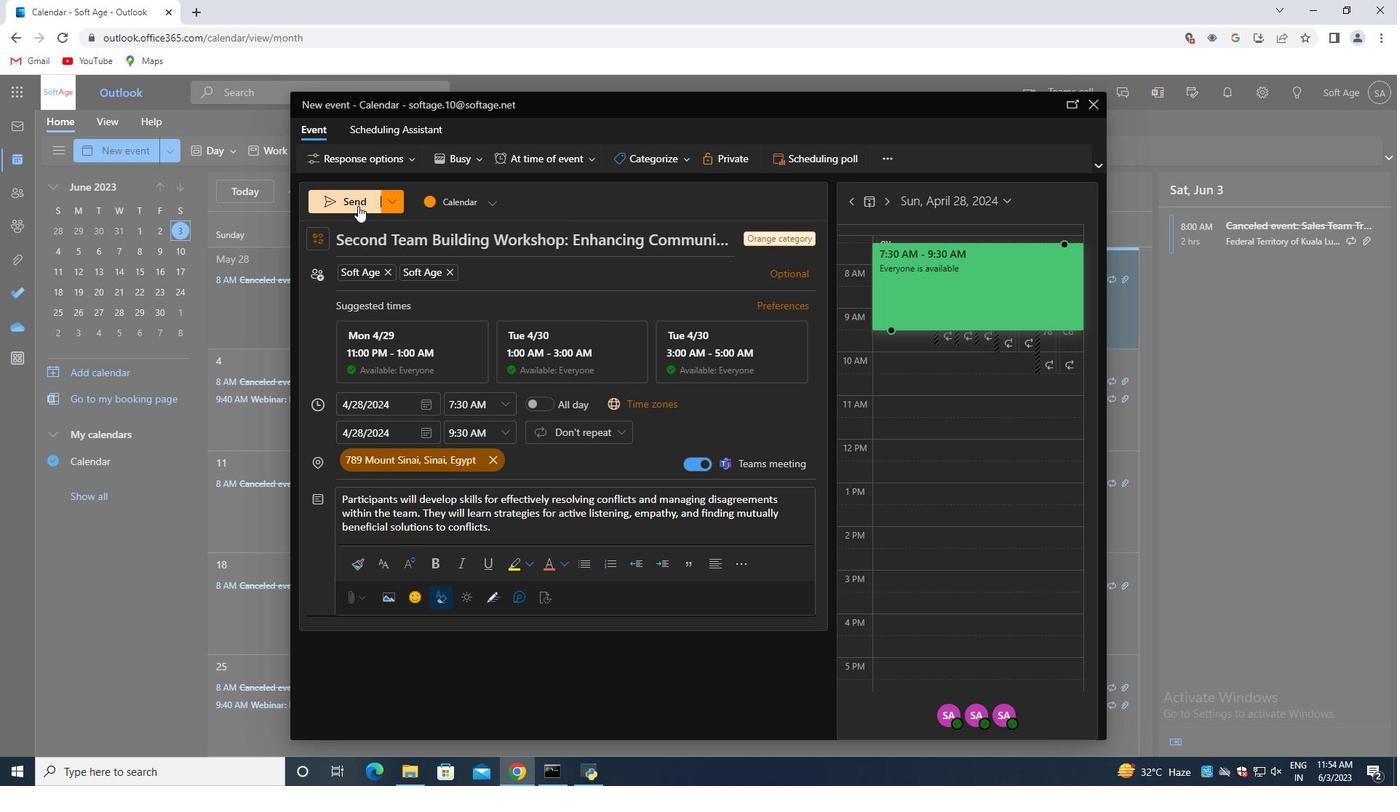 
